 Task: Find connections with filter location Kambove with filter topic #Economywith filter profile language Spanish with filter current company Get Hired with GeeksforGeeks  with filter school SILVER OAK COLLEGE OF ENGG., & TECH., AHMEDABAD 077 with filter industry Museums, Historical Sites, and Zoos with filter service category Visual Design with filter keywords title Truck Driver
Action: Mouse moved to (465, 90)
Screenshot: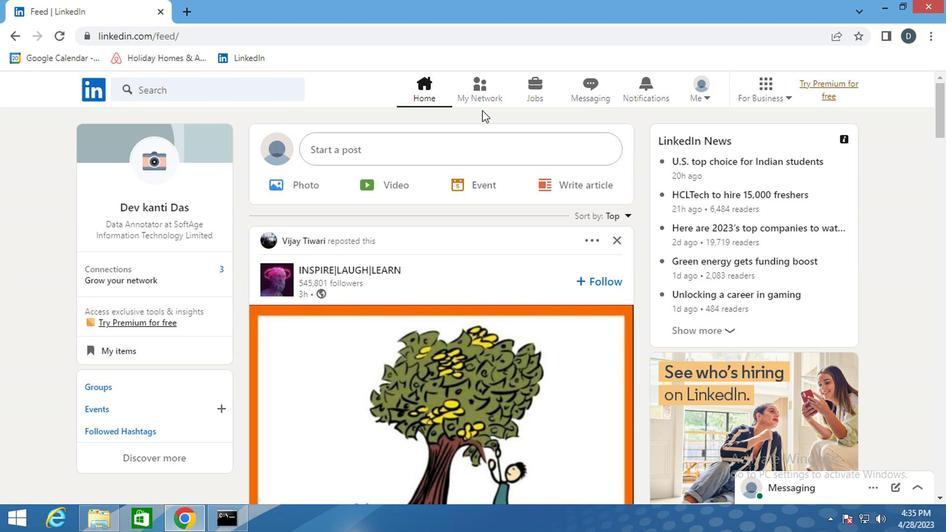 
Action: Mouse pressed left at (465, 90)
Screenshot: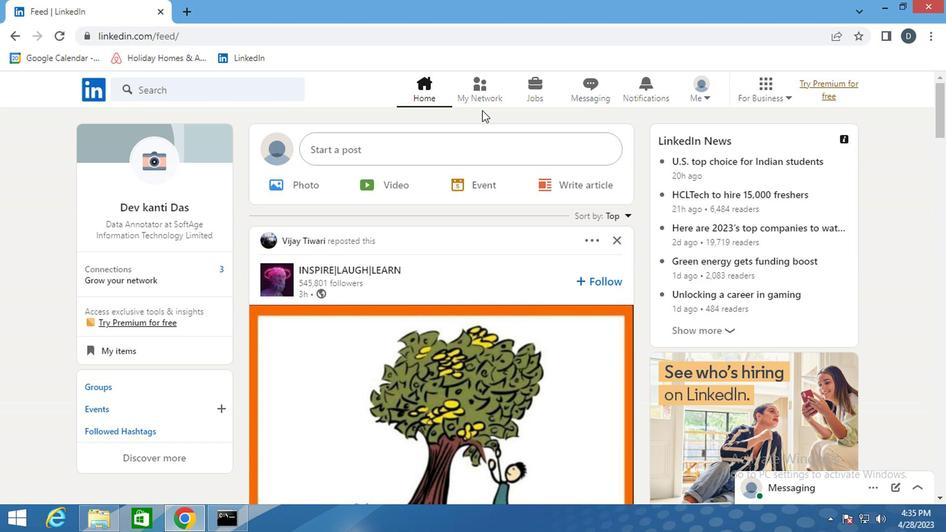 
Action: Mouse moved to (261, 155)
Screenshot: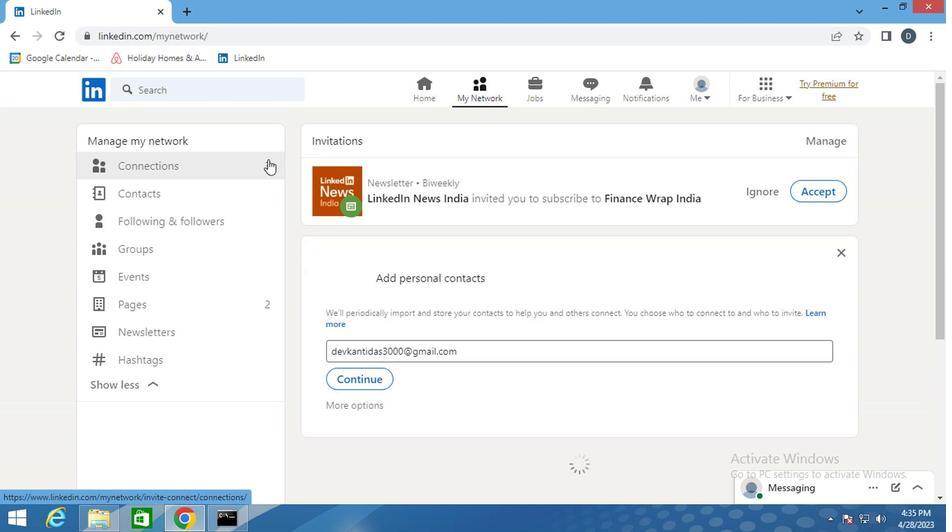 
Action: Mouse pressed left at (261, 155)
Screenshot: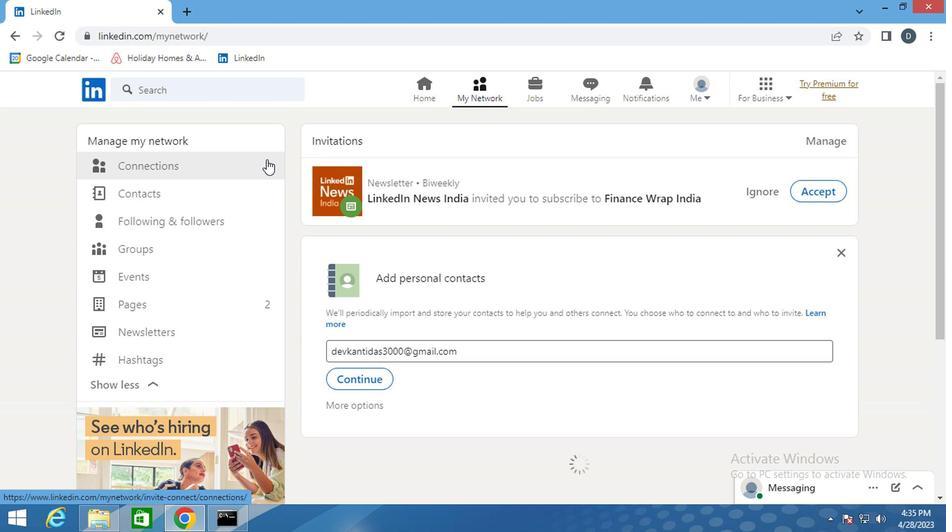 
Action: Mouse moved to (157, 161)
Screenshot: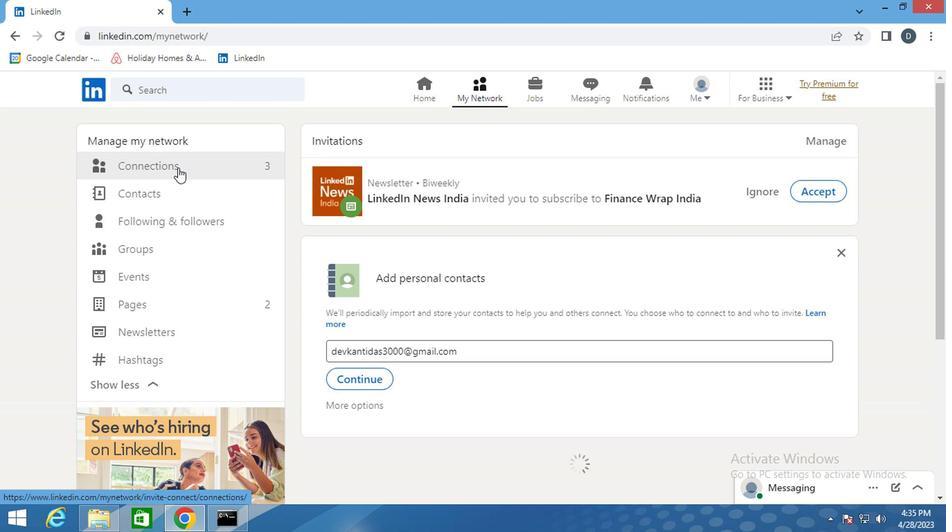 
Action: Mouse pressed left at (157, 161)
Screenshot: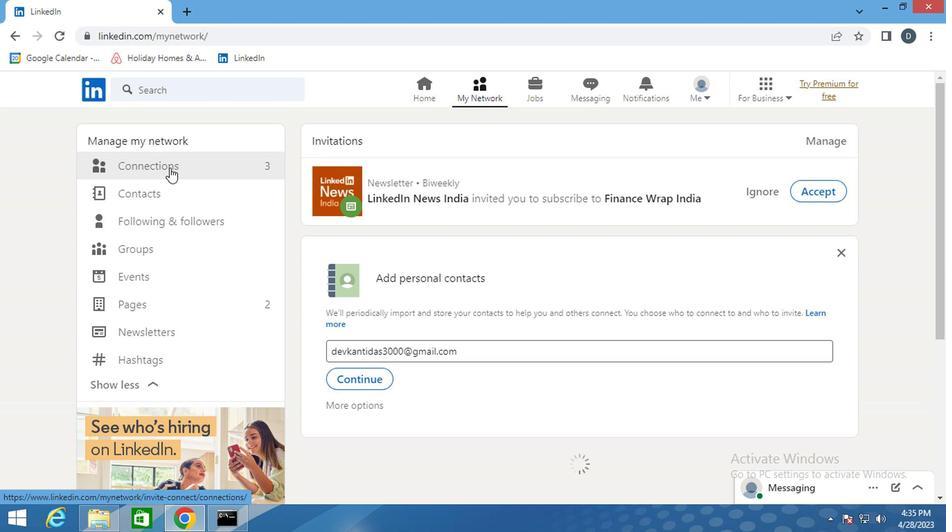 
Action: Mouse moved to (256, 156)
Screenshot: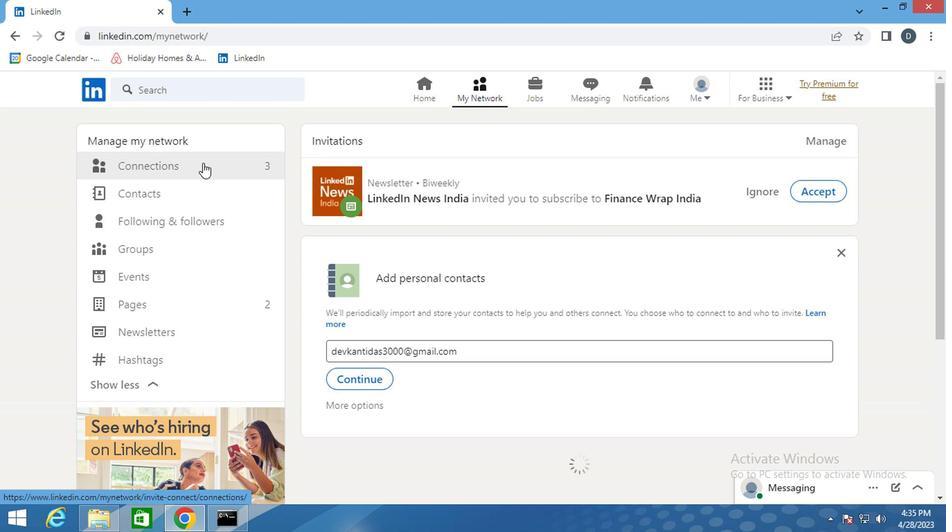
Action: Mouse pressed left at (256, 156)
Screenshot: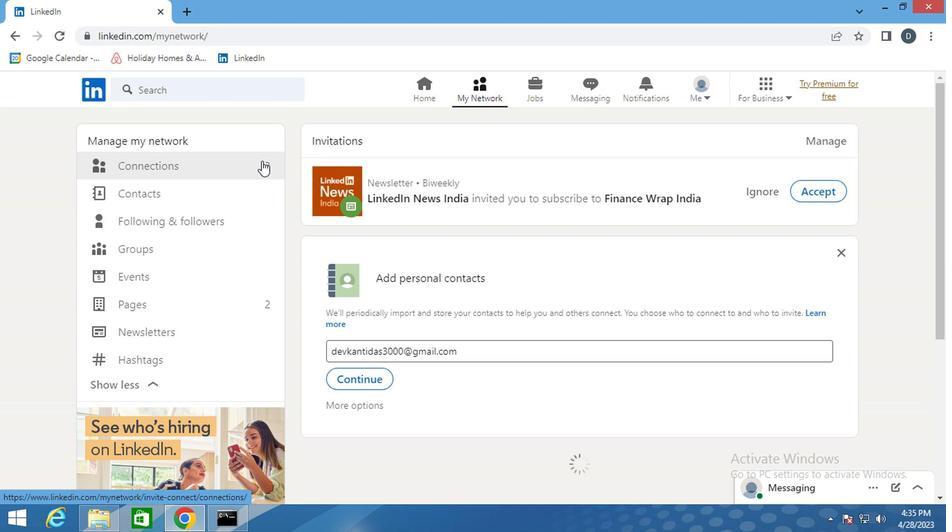 
Action: Mouse moved to (565, 159)
Screenshot: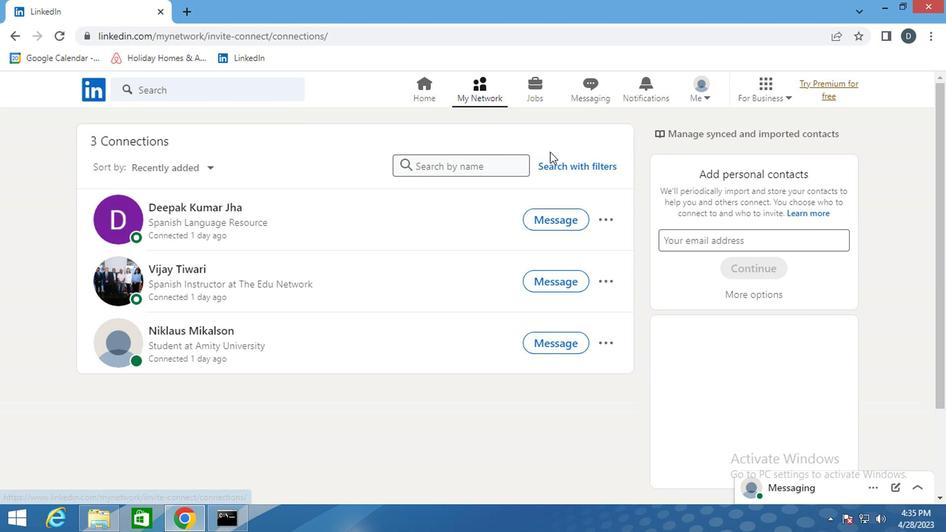 
Action: Mouse pressed left at (565, 159)
Screenshot: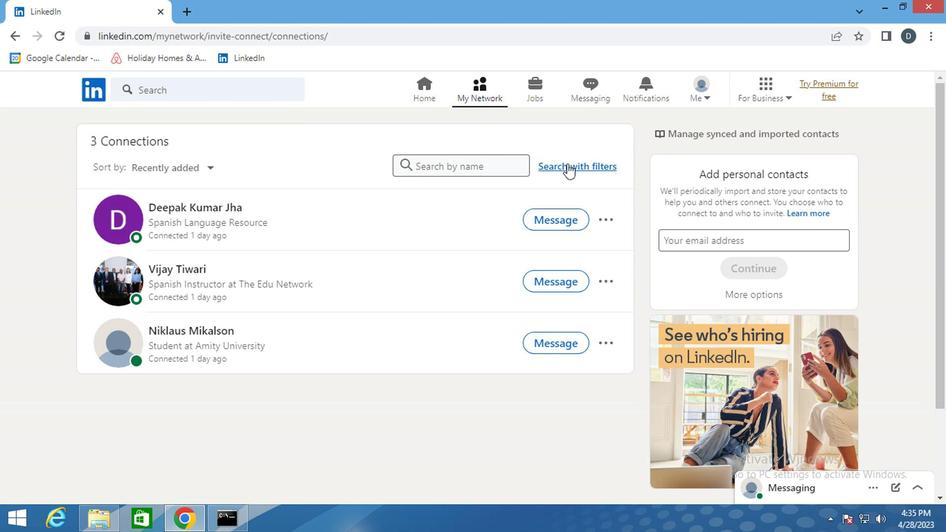 
Action: Mouse moved to (509, 128)
Screenshot: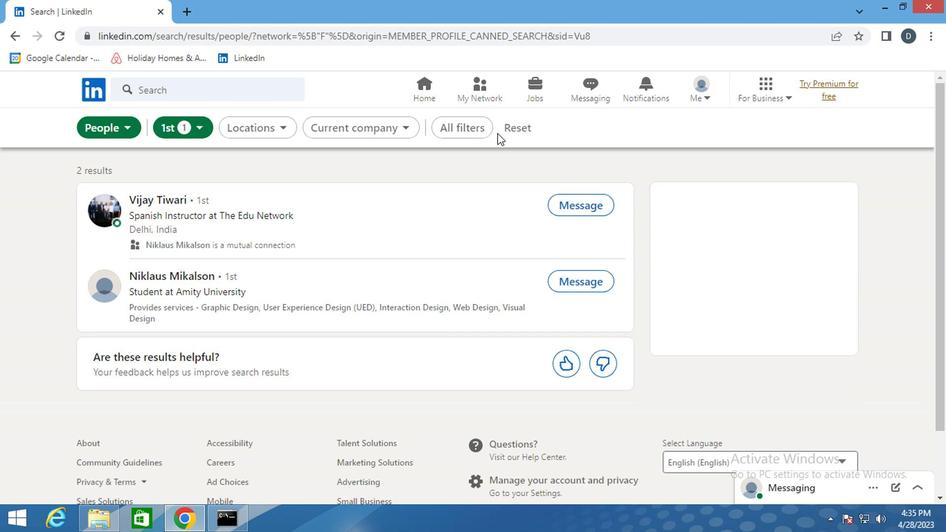 
Action: Mouse pressed left at (509, 128)
Screenshot: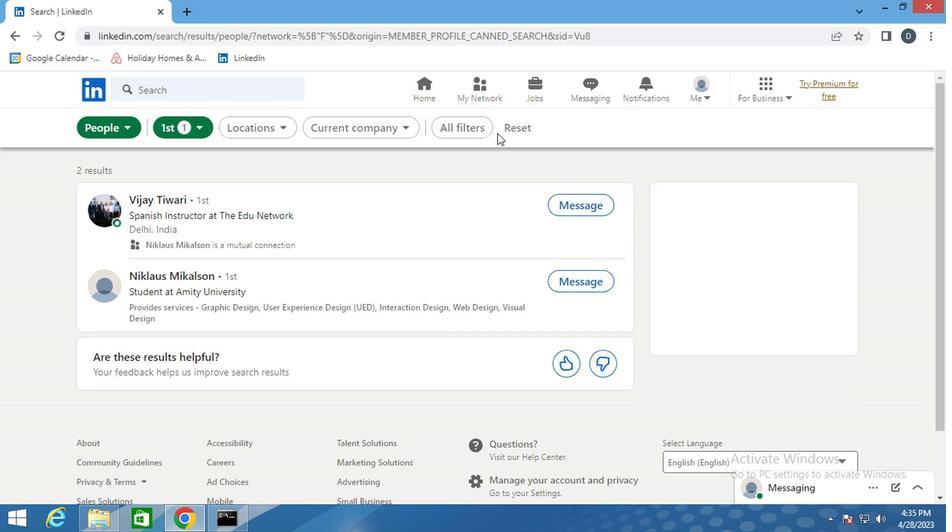 
Action: Mouse moved to (491, 122)
Screenshot: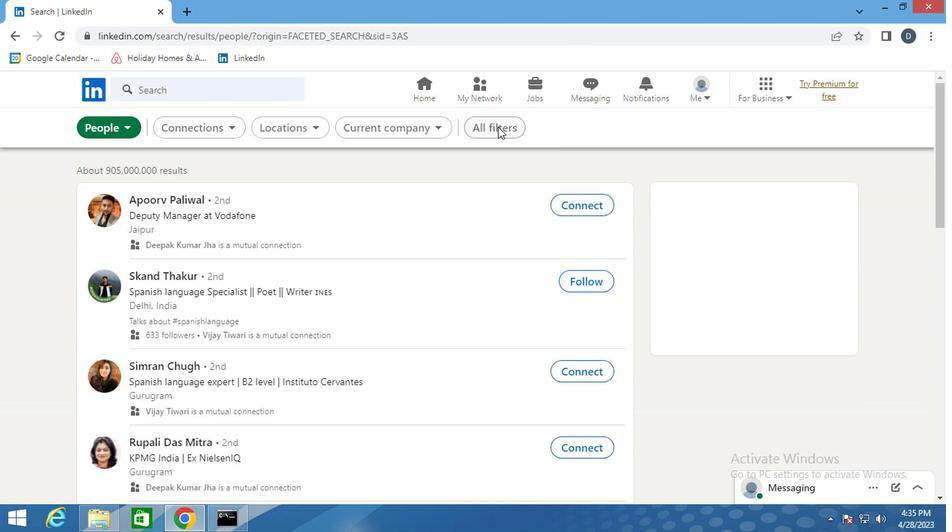 
Action: Mouse pressed left at (491, 122)
Screenshot: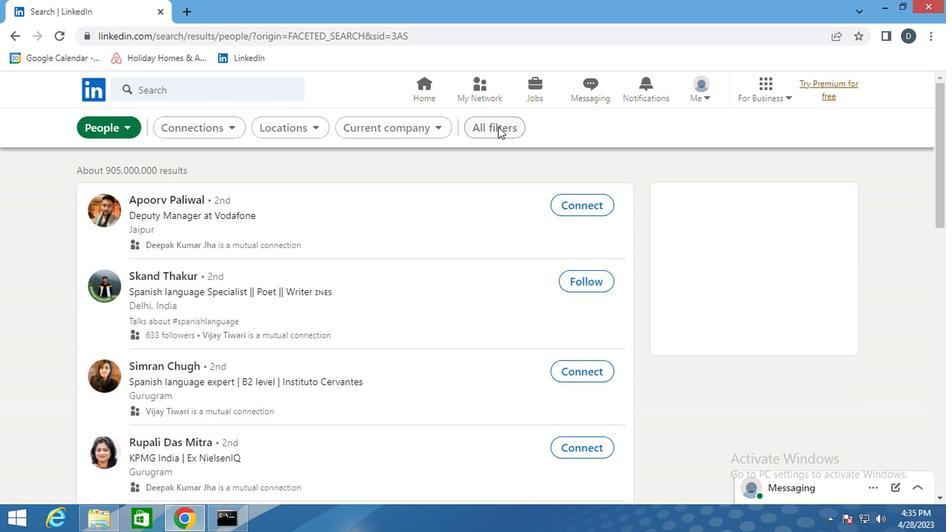 
Action: Mouse moved to (733, 322)
Screenshot: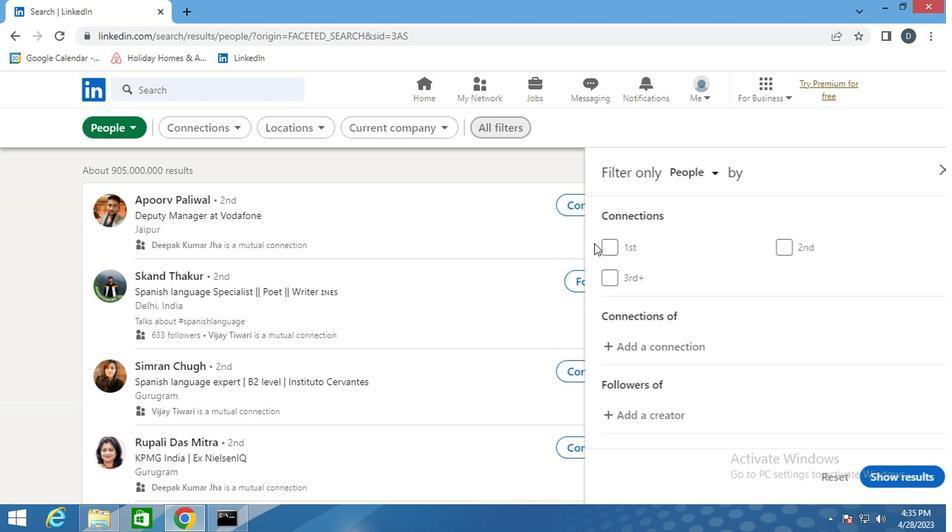 
Action: Mouse scrolled (733, 321) with delta (0, 0)
Screenshot: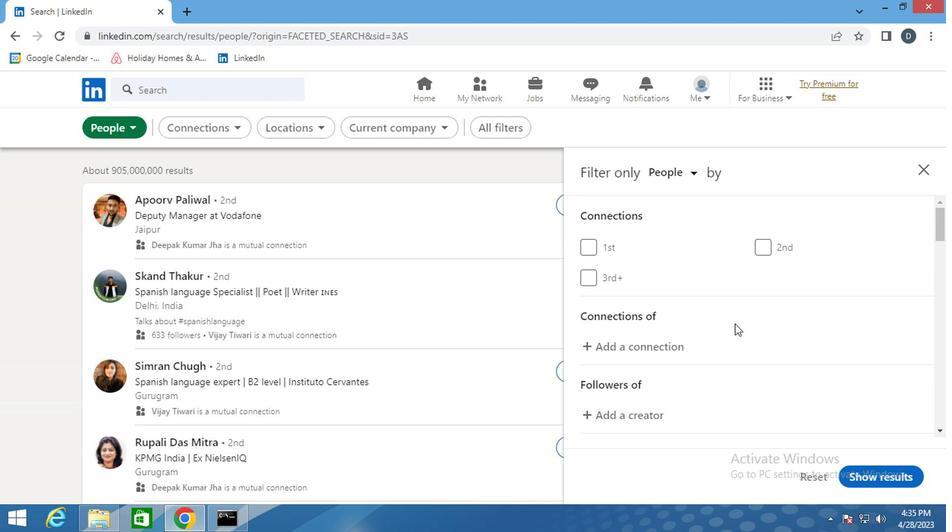 
Action: Mouse scrolled (733, 321) with delta (0, 0)
Screenshot: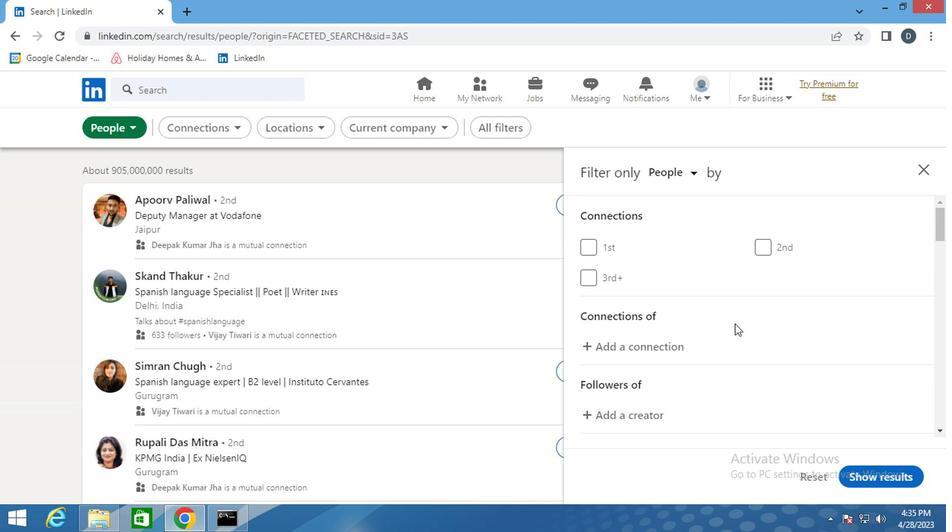 
Action: Mouse moved to (801, 410)
Screenshot: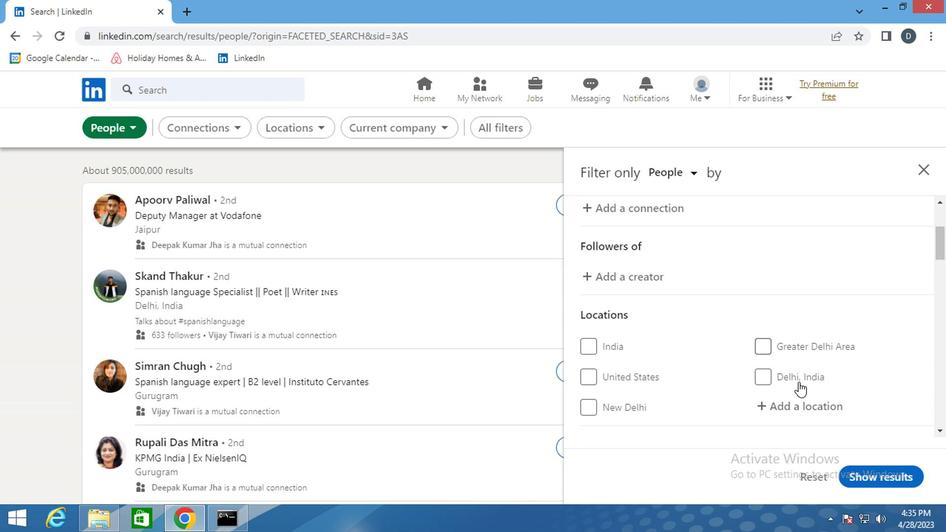 
Action: Mouse pressed left at (801, 410)
Screenshot: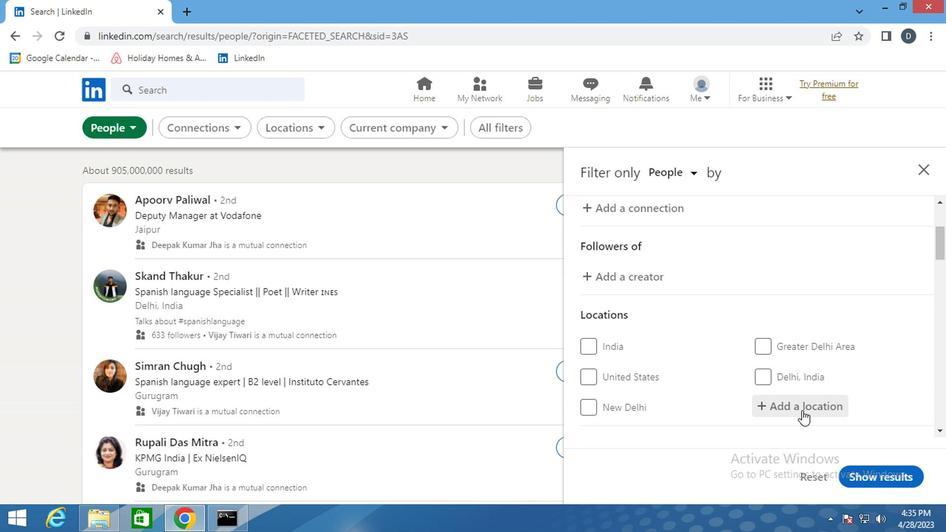 
Action: Mouse moved to (803, 359)
Screenshot: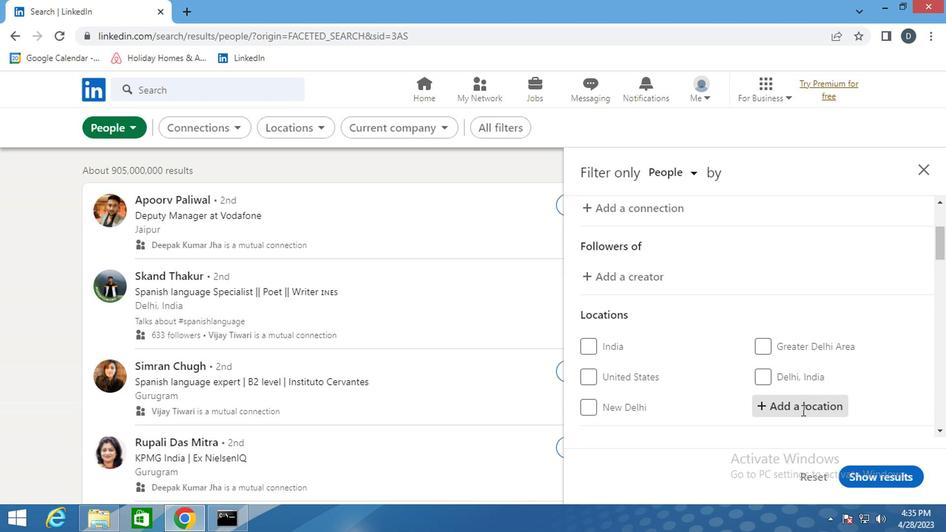 
Action: Mouse scrolled (803, 359) with delta (0, 0)
Screenshot: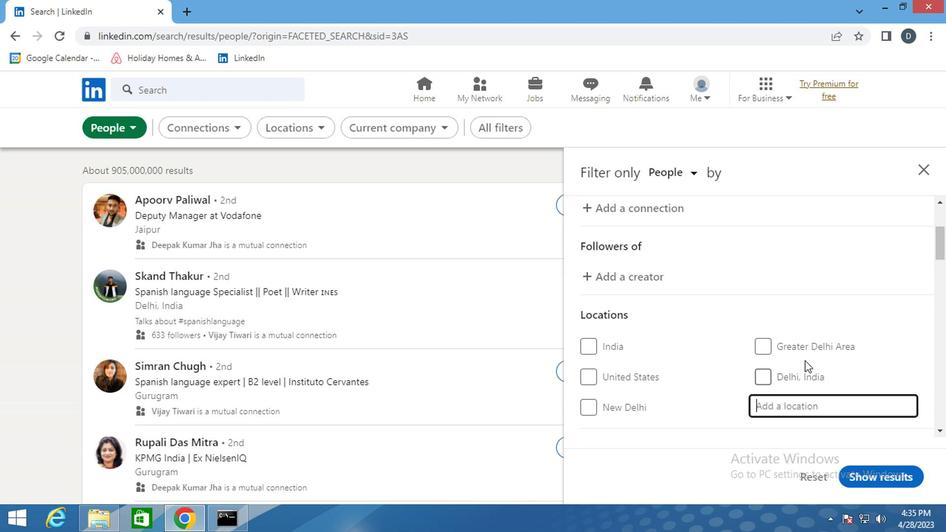 
Action: Mouse moved to (806, 352)
Screenshot: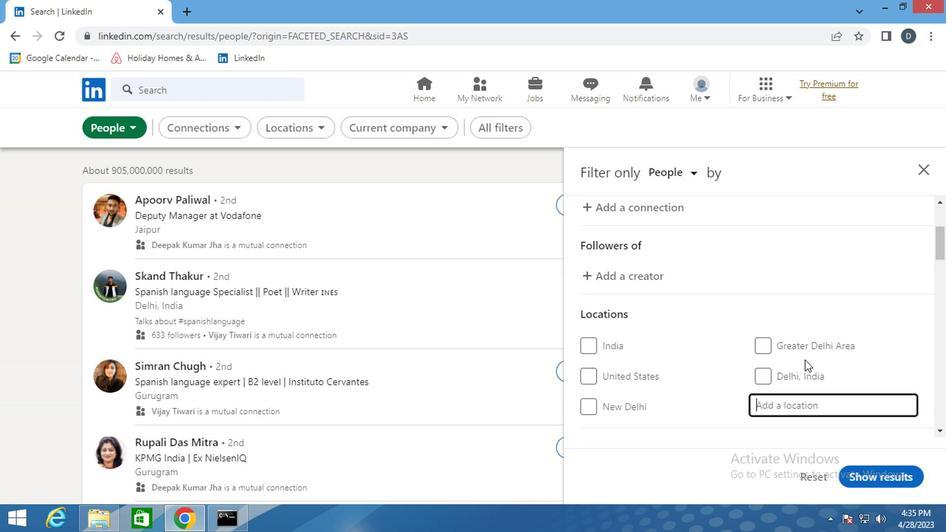 
Action: Key pressed <Key.shift_r>Kambove<Key.enter>
Screenshot: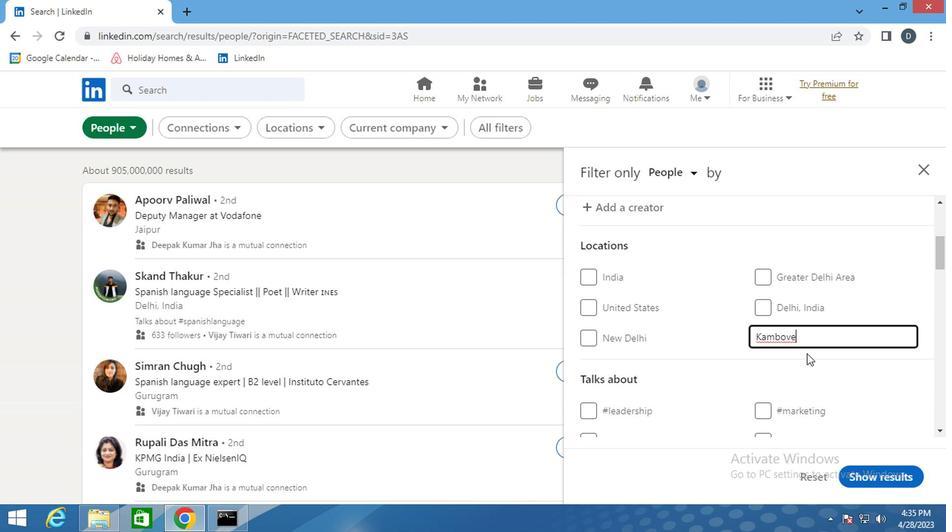 
Action: Mouse moved to (806, 351)
Screenshot: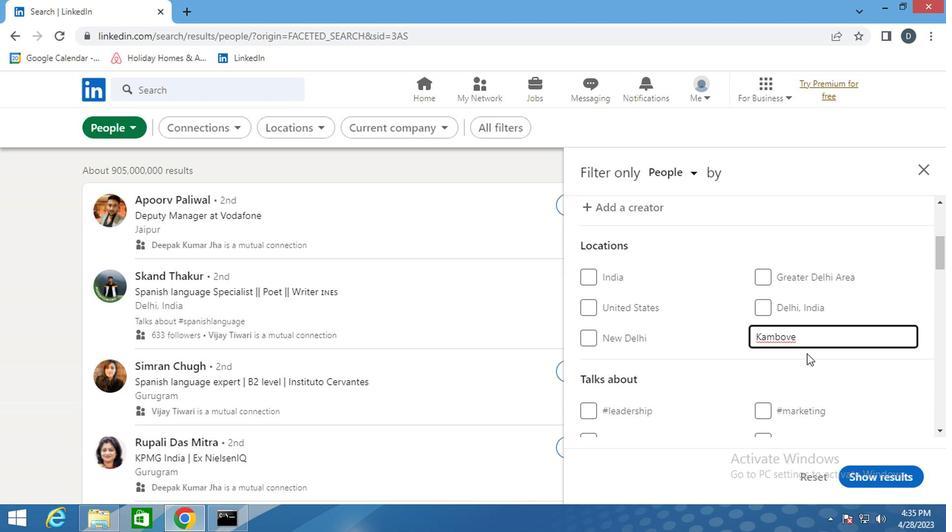 
Action: Mouse scrolled (806, 351) with delta (0, 0)
Screenshot: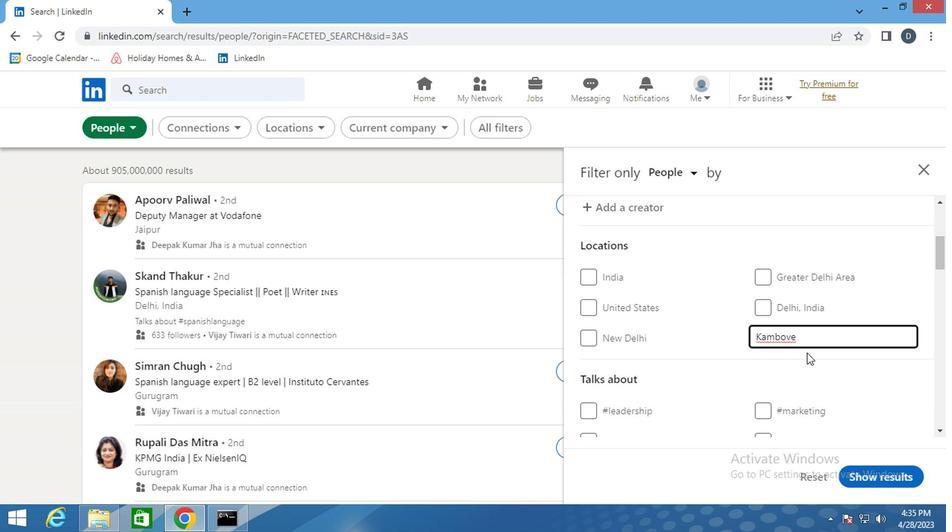 
Action: Mouse scrolled (806, 351) with delta (0, 0)
Screenshot: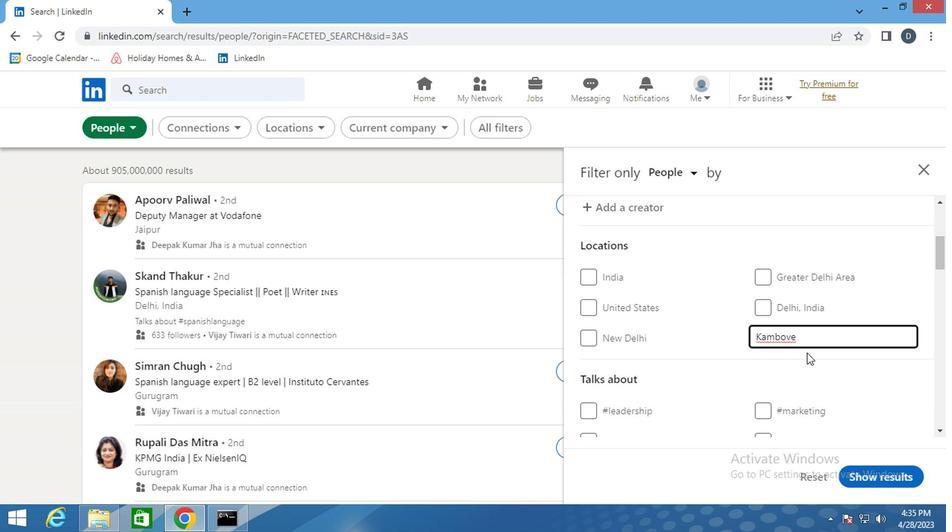 
Action: Mouse moved to (801, 340)
Screenshot: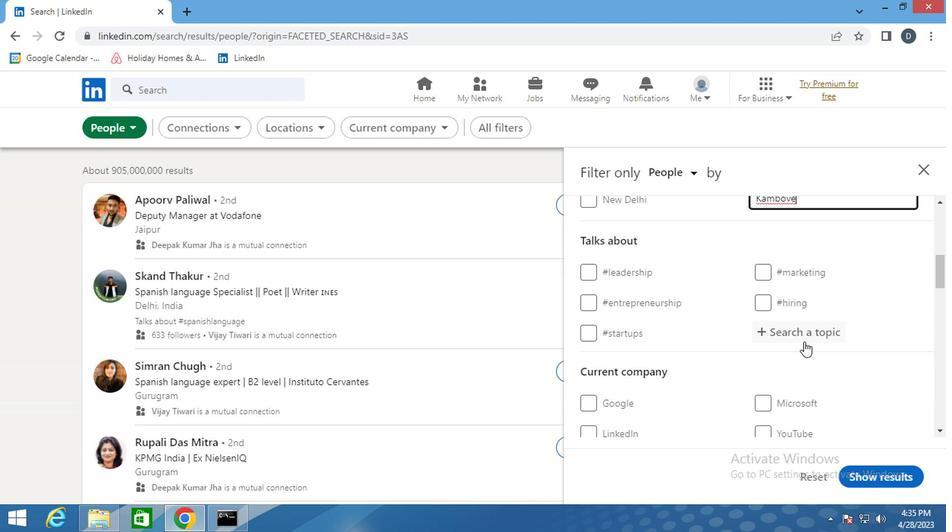 
Action: Mouse pressed left at (801, 340)
Screenshot: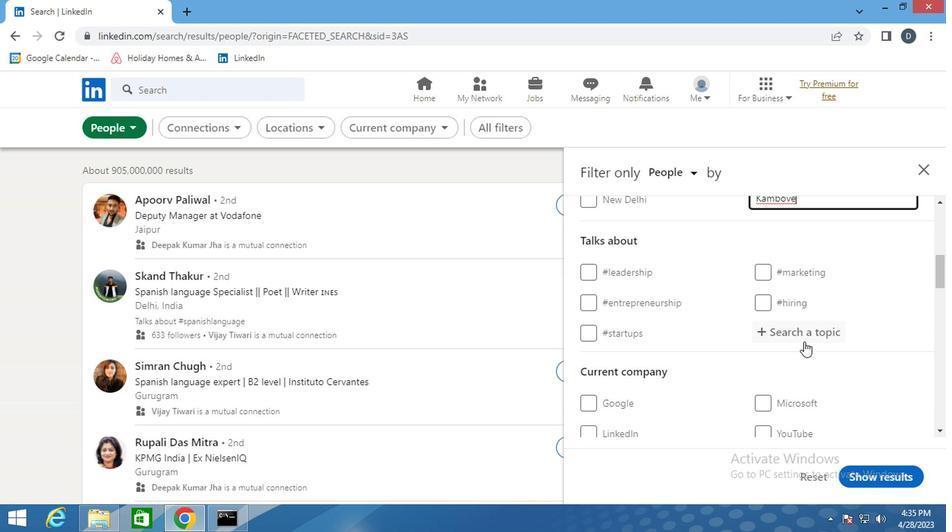 
Action: Mouse moved to (801, 343)
Screenshot: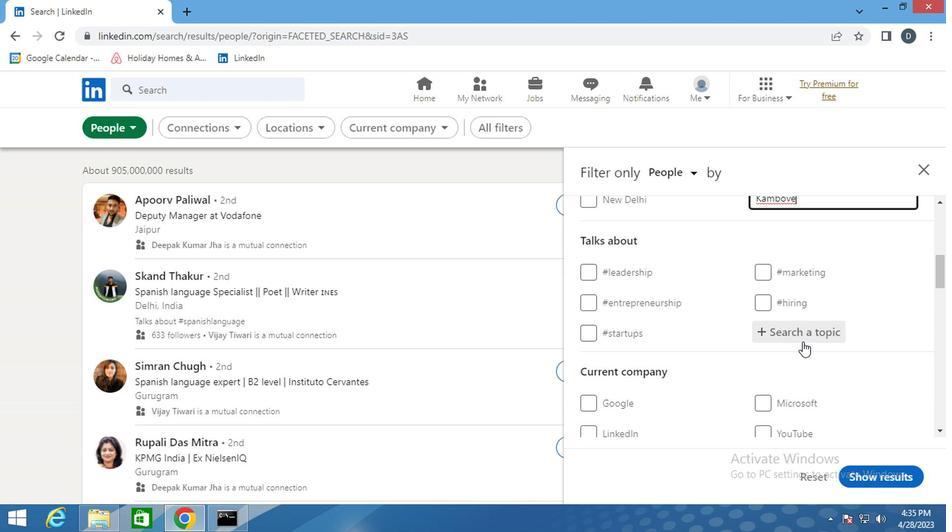 
Action: Key pressed <Key.shift>#<Key.shift>ECONOMY<Key.enter>
Screenshot: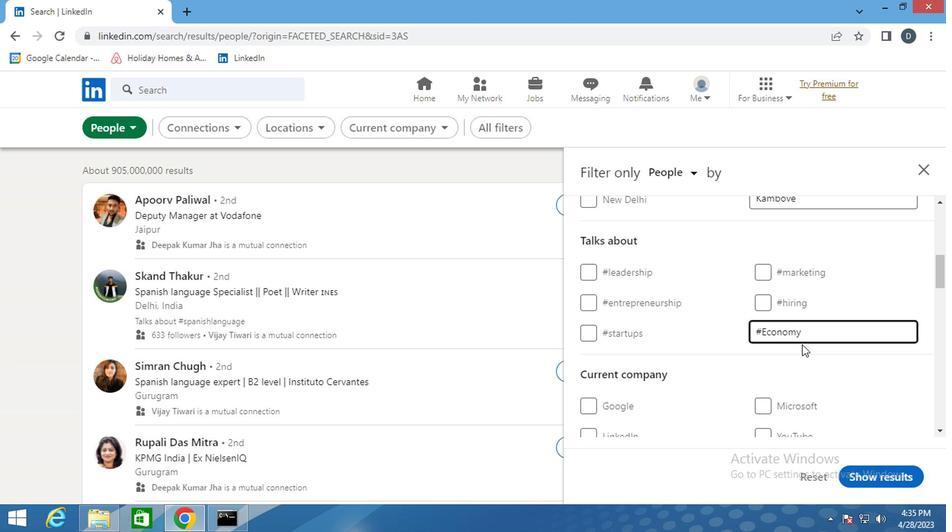 
Action: Mouse moved to (813, 333)
Screenshot: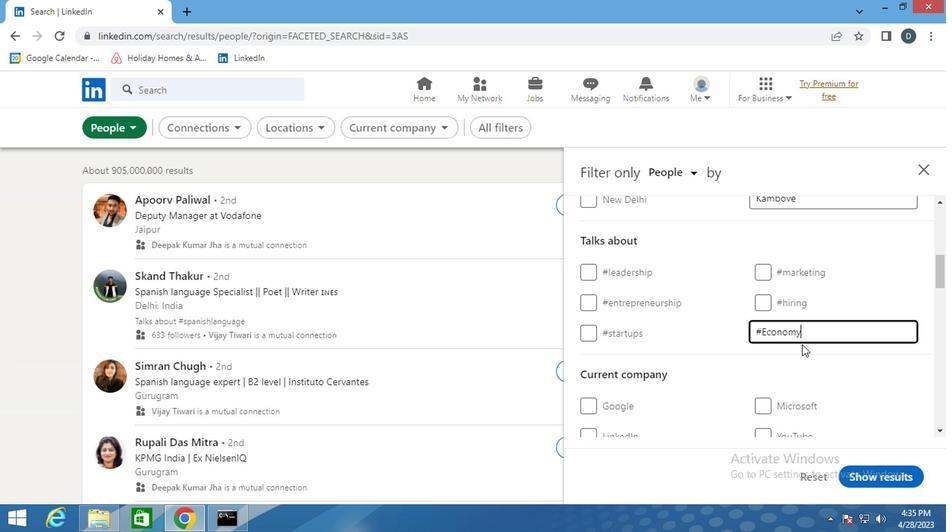 
Action: Mouse scrolled (813, 332) with delta (0, 0)
Screenshot: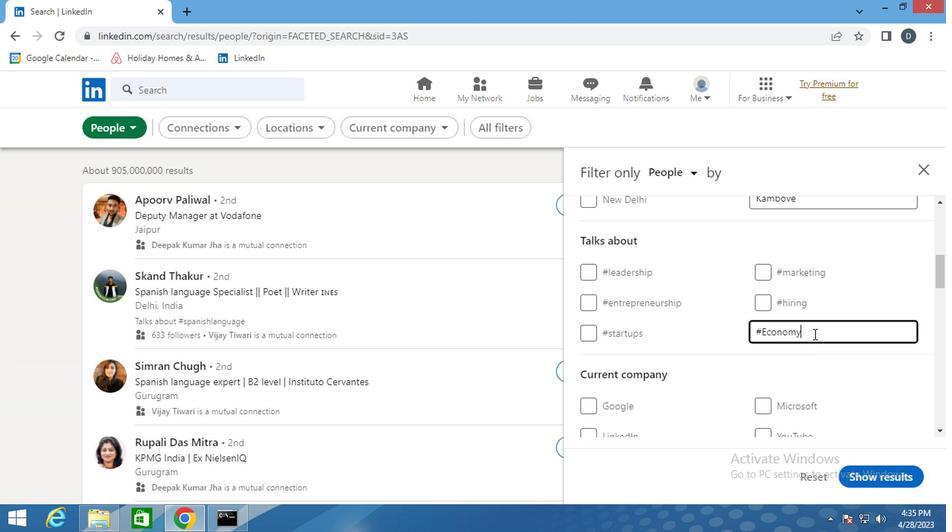 
Action: Mouse scrolled (813, 332) with delta (0, 0)
Screenshot: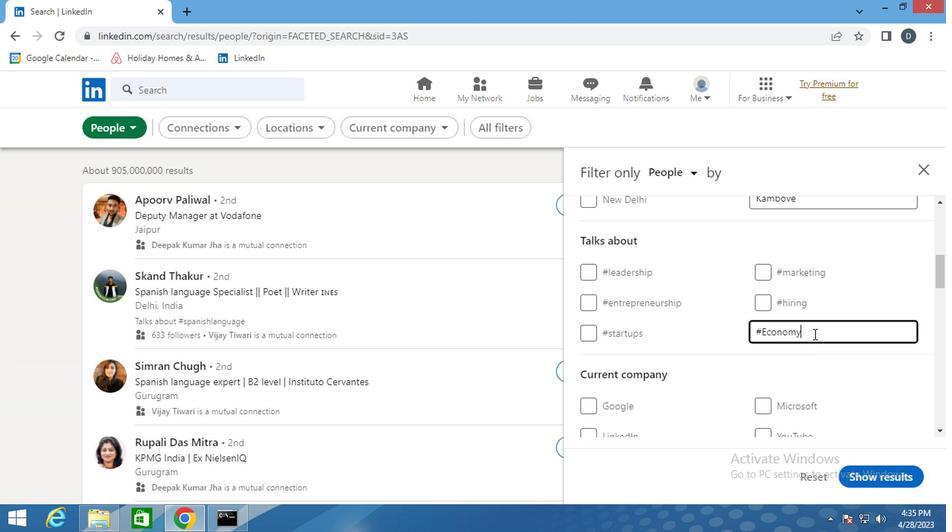 
Action: Mouse scrolled (813, 332) with delta (0, 0)
Screenshot: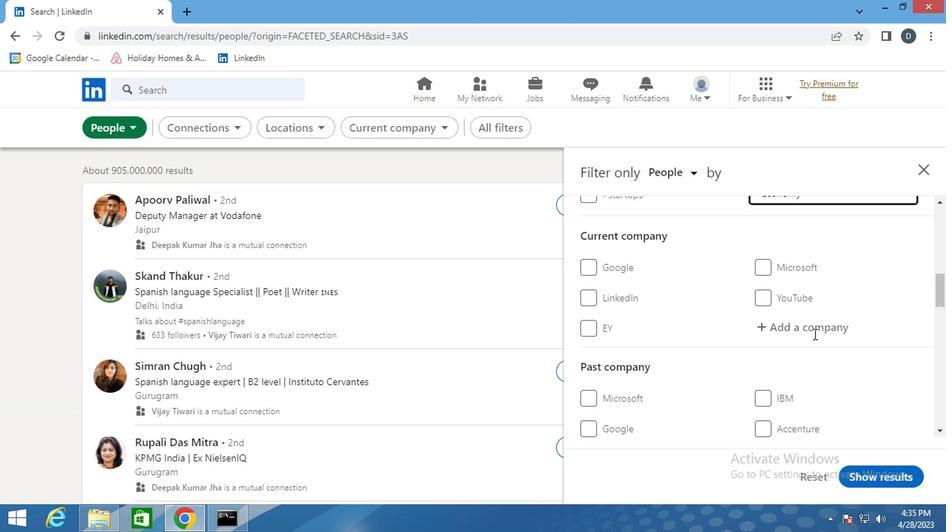 
Action: Mouse scrolled (813, 332) with delta (0, 0)
Screenshot: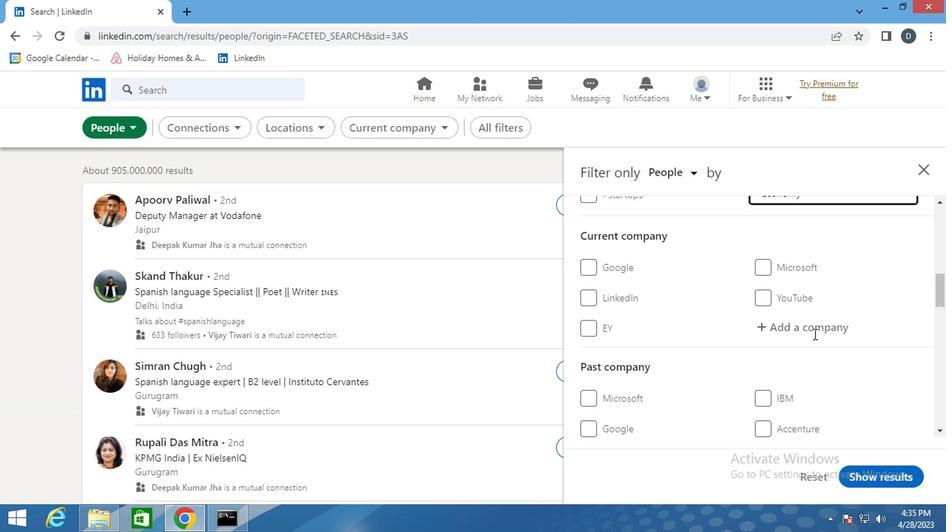 
Action: Mouse scrolled (813, 332) with delta (0, 0)
Screenshot: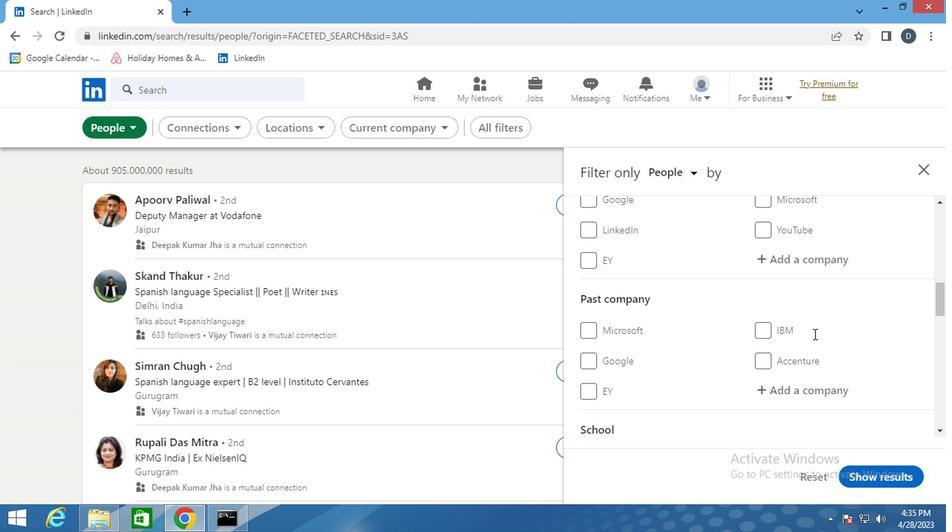 
Action: Mouse scrolled (813, 332) with delta (0, 0)
Screenshot: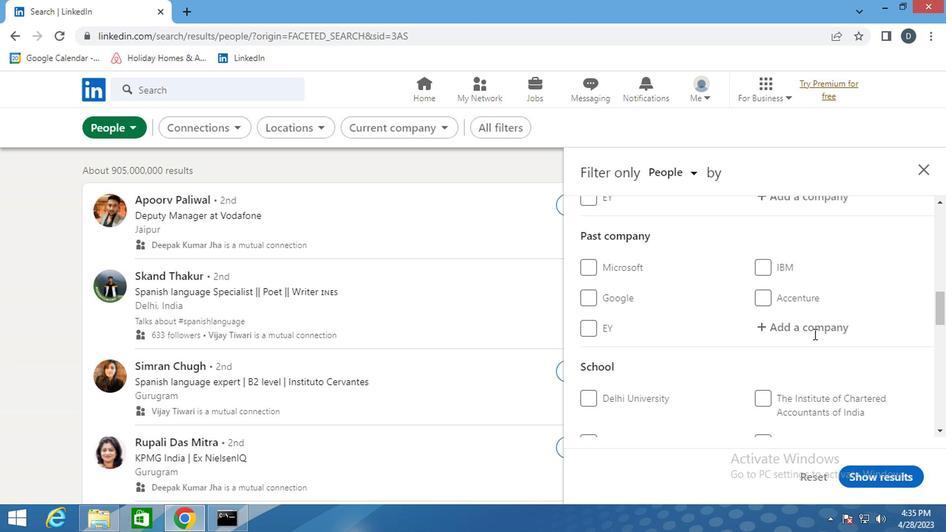 
Action: Mouse scrolled (813, 332) with delta (0, 0)
Screenshot: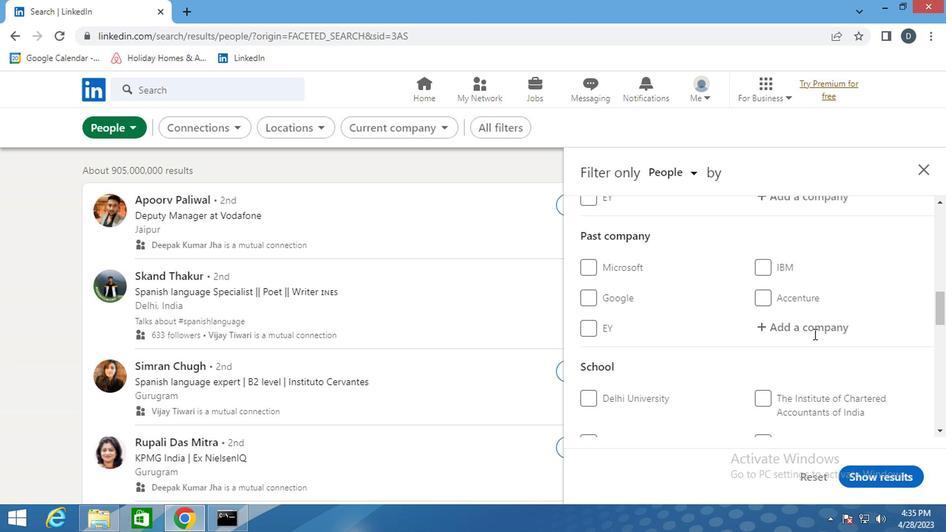
Action: Mouse scrolled (813, 332) with delta (0, 0)
Screenshot: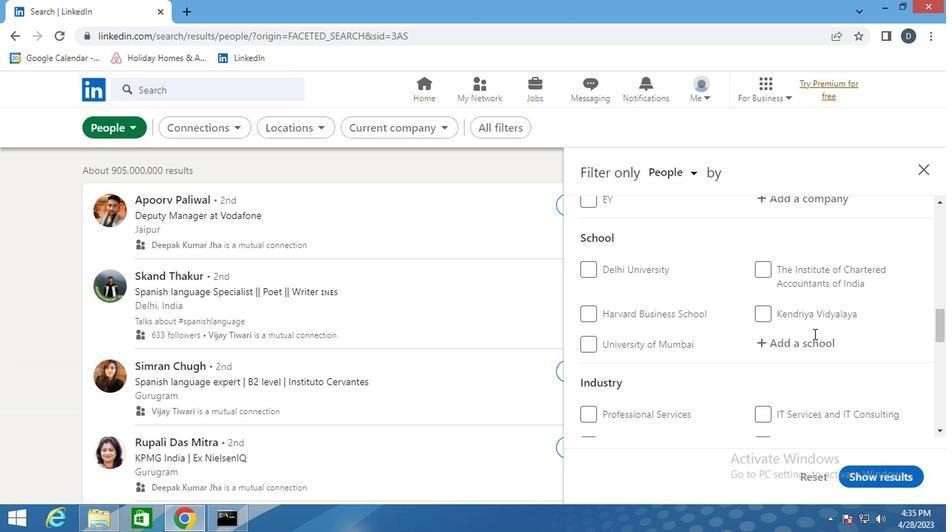 
Action: Mouse scrolled (813, 332) with delta (0, 0)
Screenshot: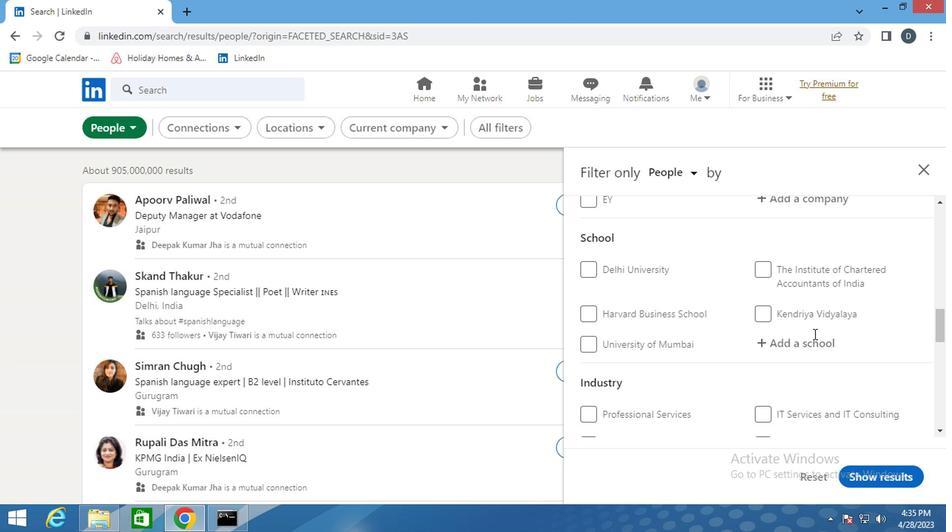 
Action: Mouse scrolled (813, 332) with delta (0, 0)
Screenshot: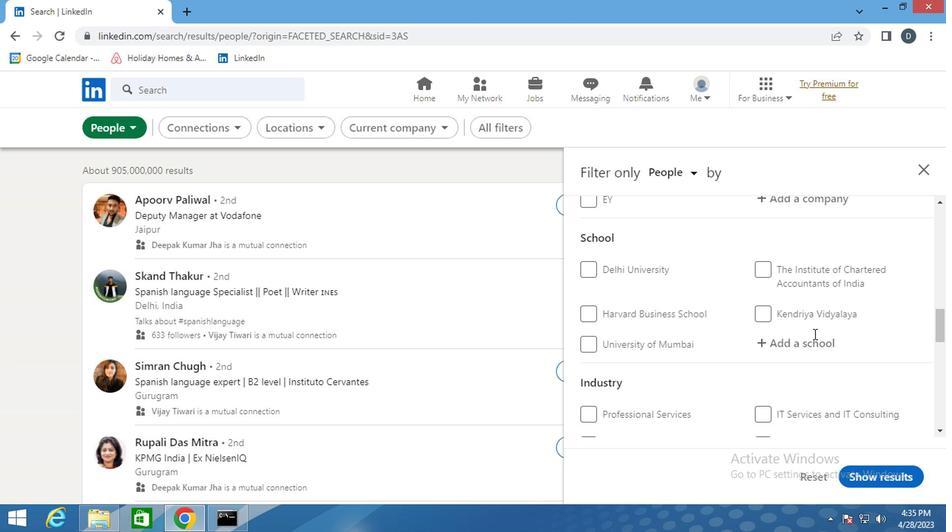 
Action: Mouse moved to (611, 312)
Screenshot: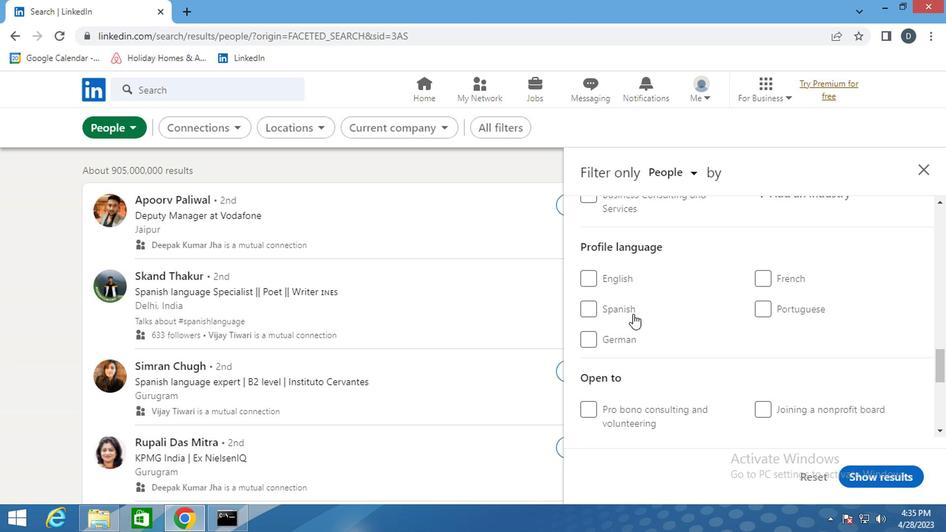 
Action: Mouse pressed left at (611, 312)
Screenshot: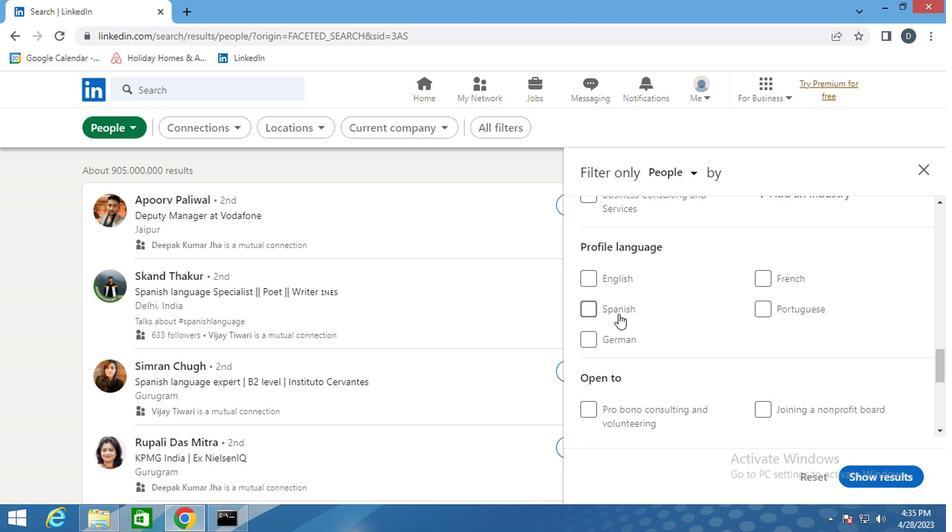 
Action: Mouse moved to (820, 337)
Screenshot: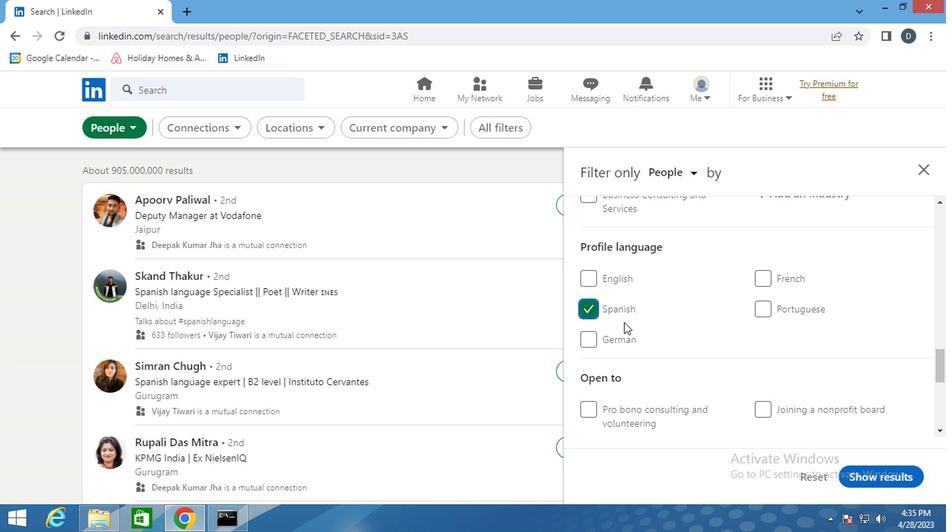 
Action: Mouse scrolled (820, 338) with delta (0, 0)
Screenshot: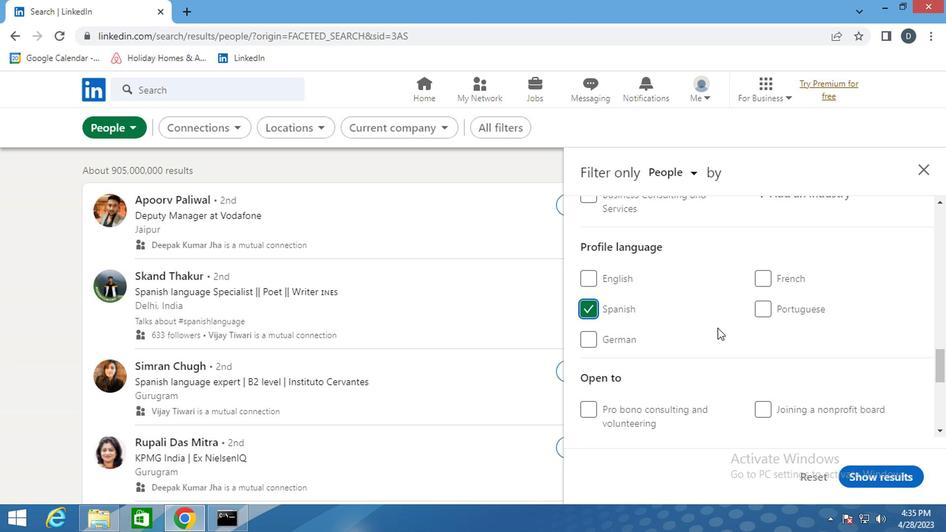 
Action: Mouse scrolled (820, 338) with delta (0, 0)
Screenshot: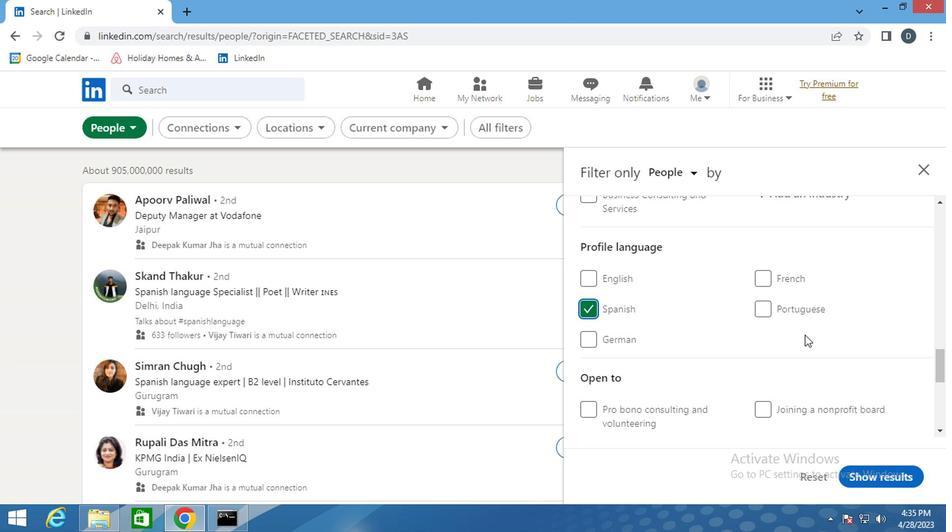 
Action: Mouse scrolled (820, 338) with delta (0, 0)
Screenshot: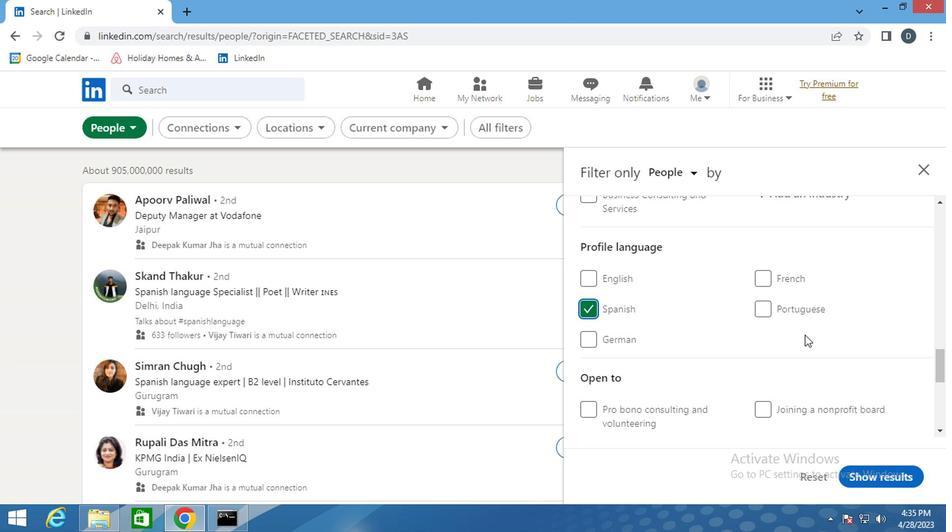 
Action: Mouse scrolled (820, 338) with delta (0, 0)
Screenshot: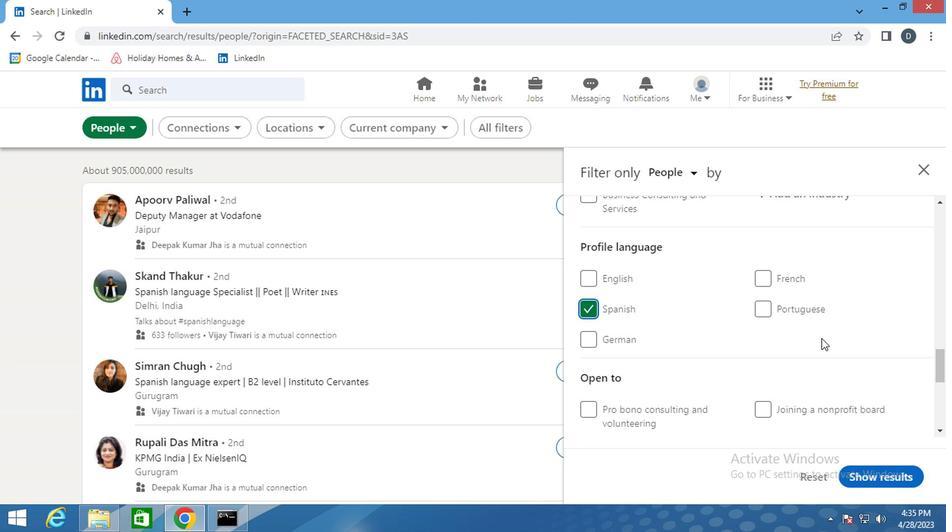 
Action: Mouse scrolled (820, 338) with delta (0, 0)
Screenshot: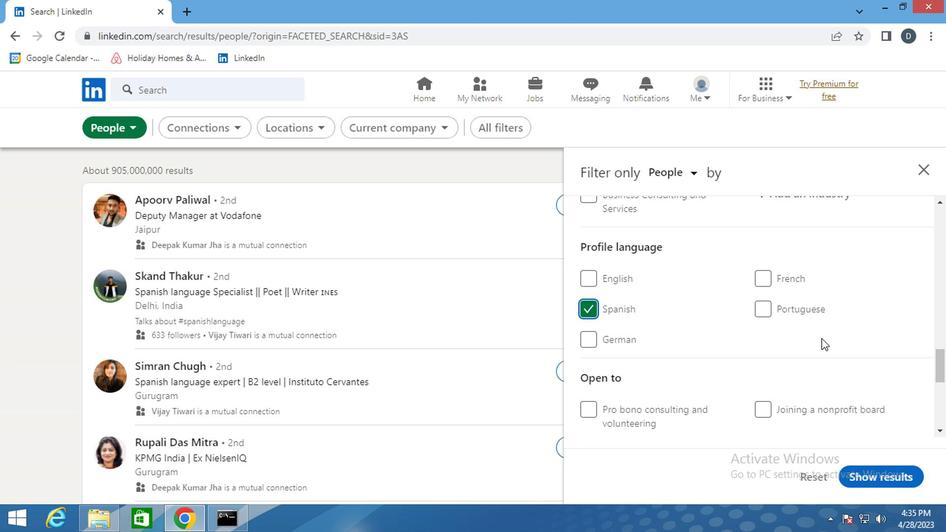 
Action: Mouse scrolled (820, 338) with delta (0, 0)
Screenshot: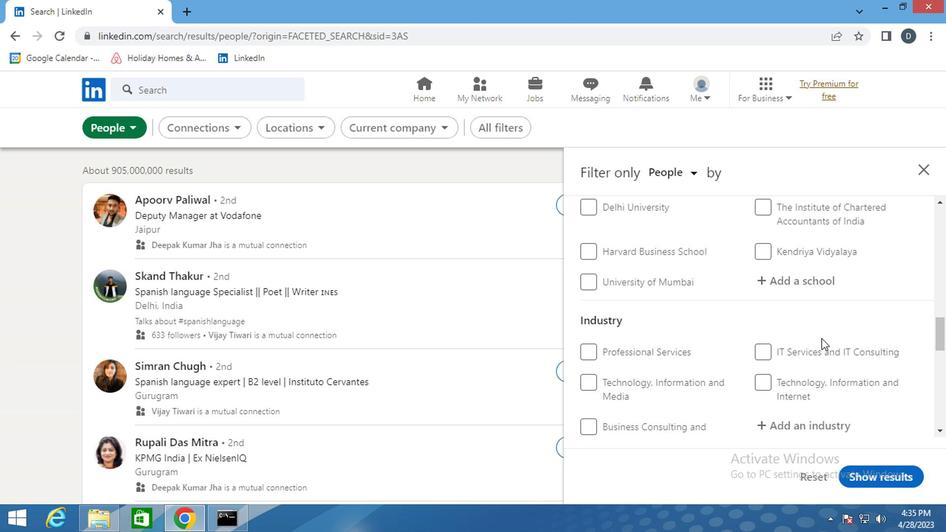 
Action: Mouse scrolled (820, 338) with delta (0, 0)
Screenshot: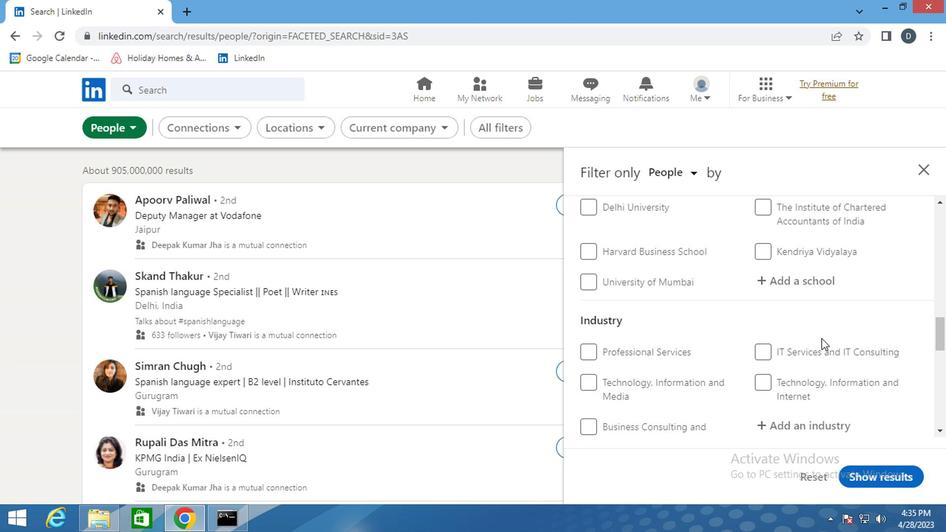 
Action: Mouse scrolled (820, 338) with delta (0, 0)
Screenshot: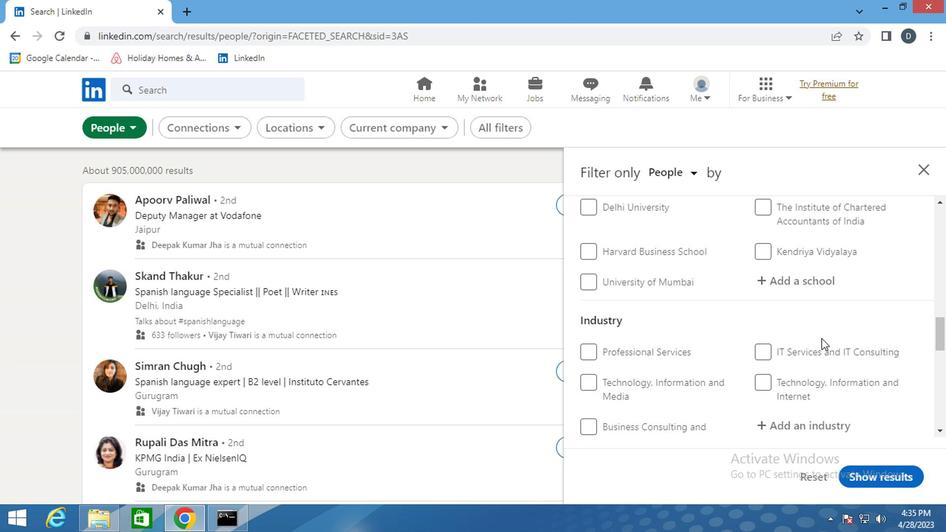 
Action: Mouse moved to (820, 333)
Screenshot: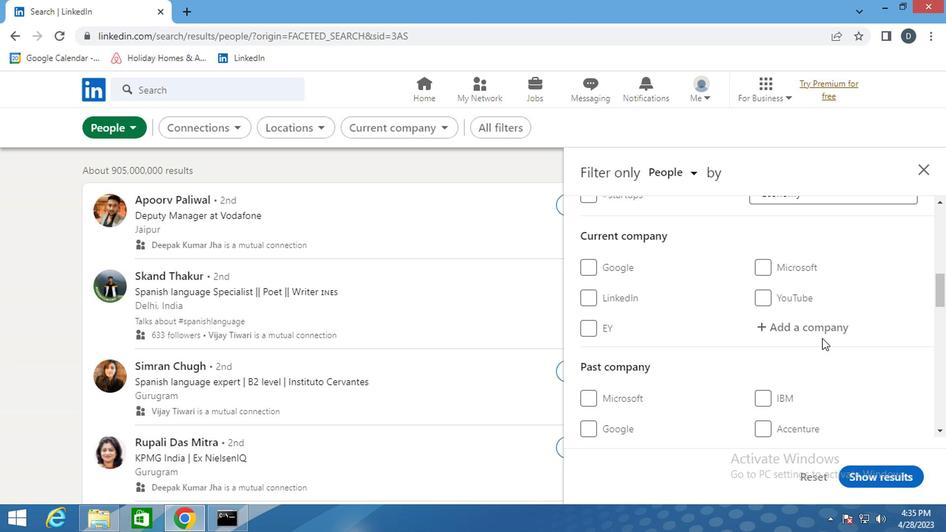 
Action: Mouse pressed left at (820, 333)
Screenshot: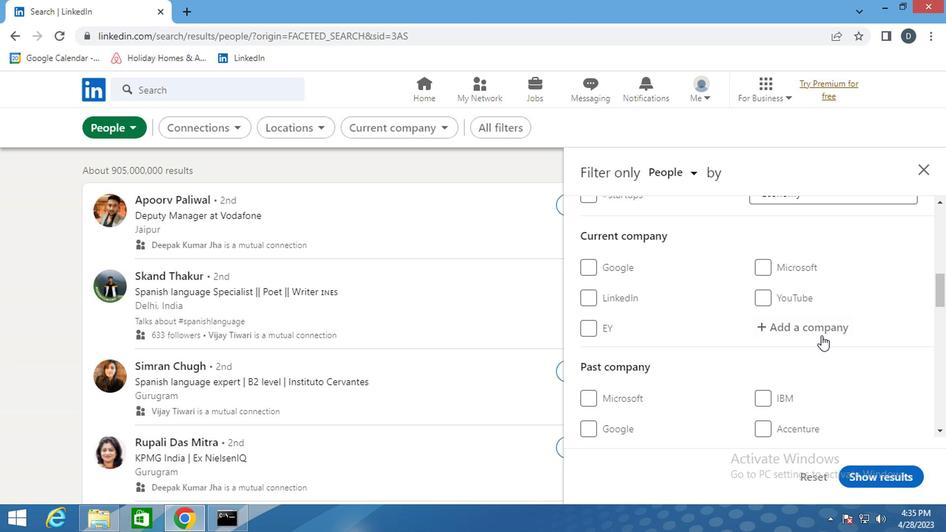 
Action: Mouse moved to (820, 333)
Screenshot: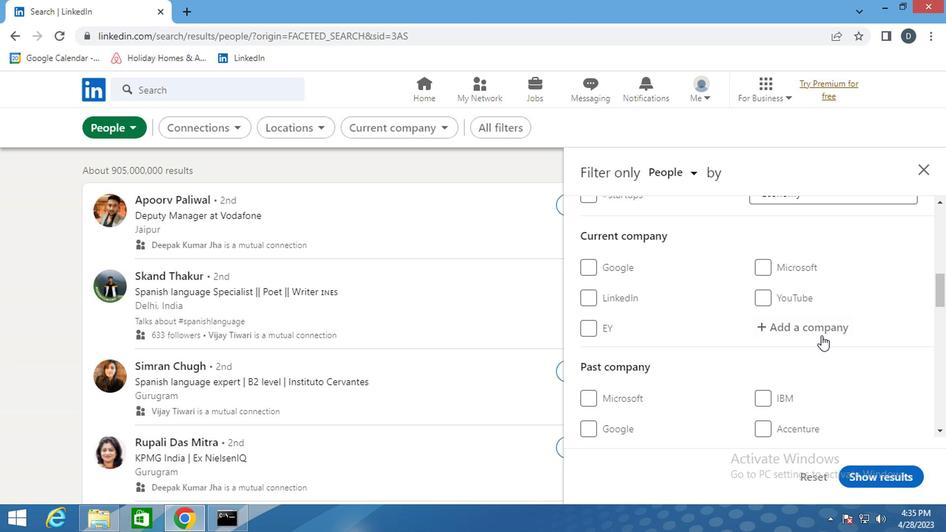 
Action: Key pressed <Key.shift>GET<Key.space><Key.shift>HIRED
Screenshot: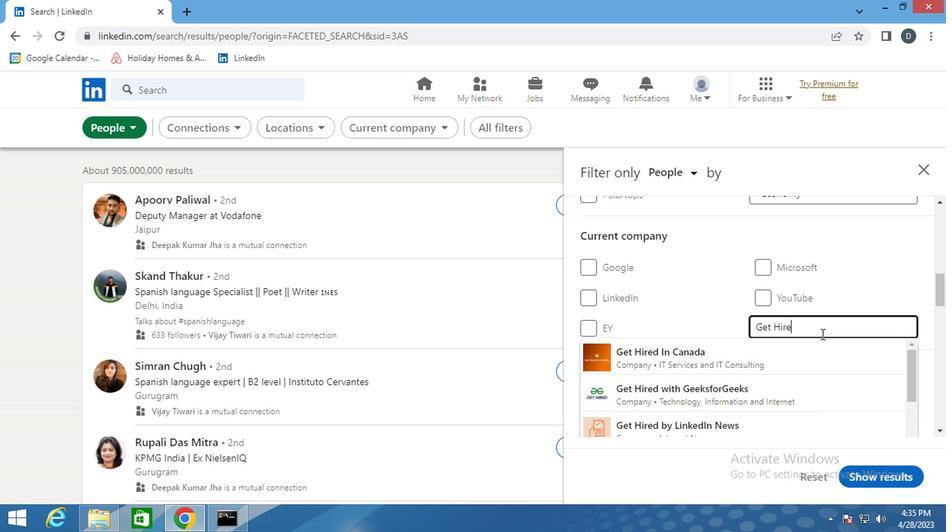 
Action: Mouse moved to (789, 384)
Screenshot: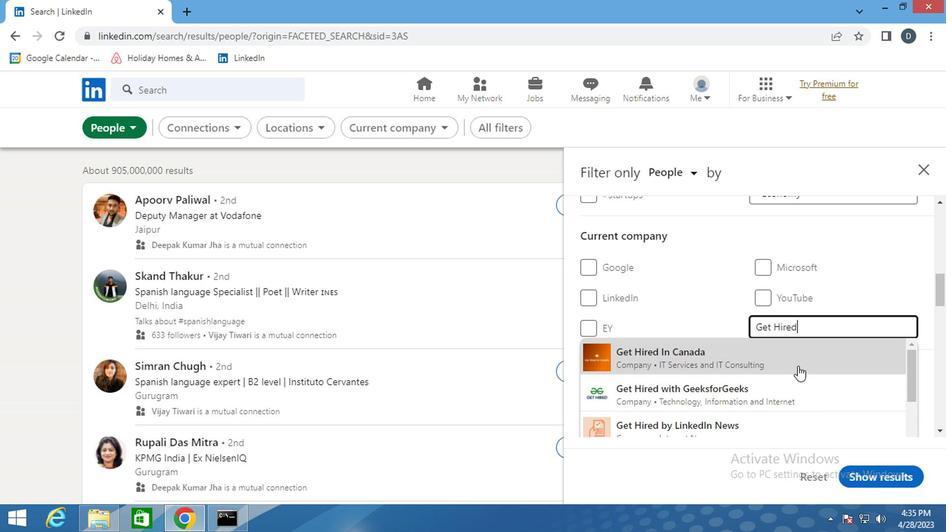 
Action: Mouse pressed left at (789, 384)
Screenshot: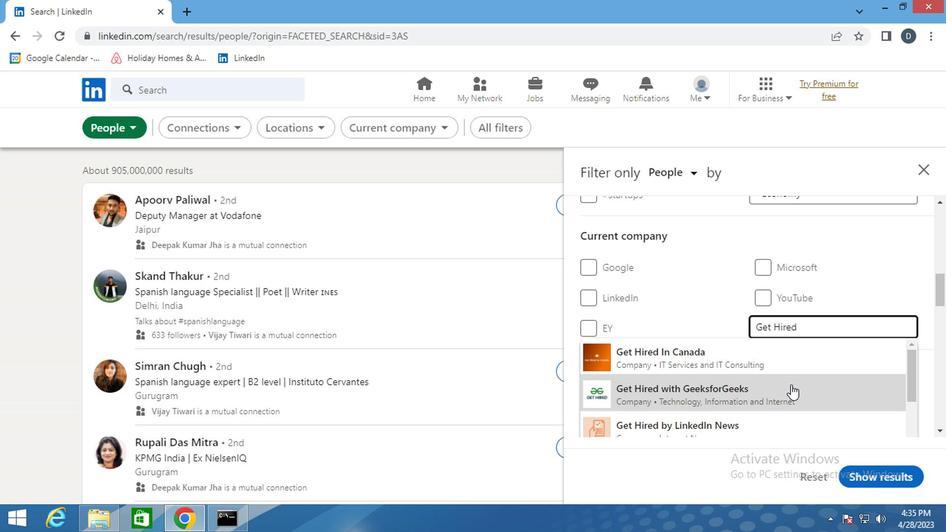 
Action: Mouse moved to (788, 368)
Screenshot: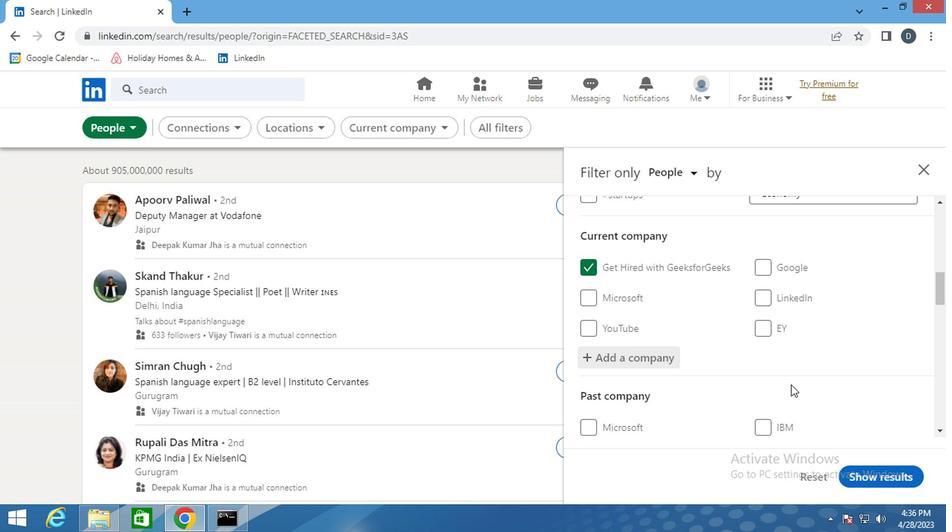
Action: Mouse scrolled (788, 367) with delta (0, 0)
Screenshot: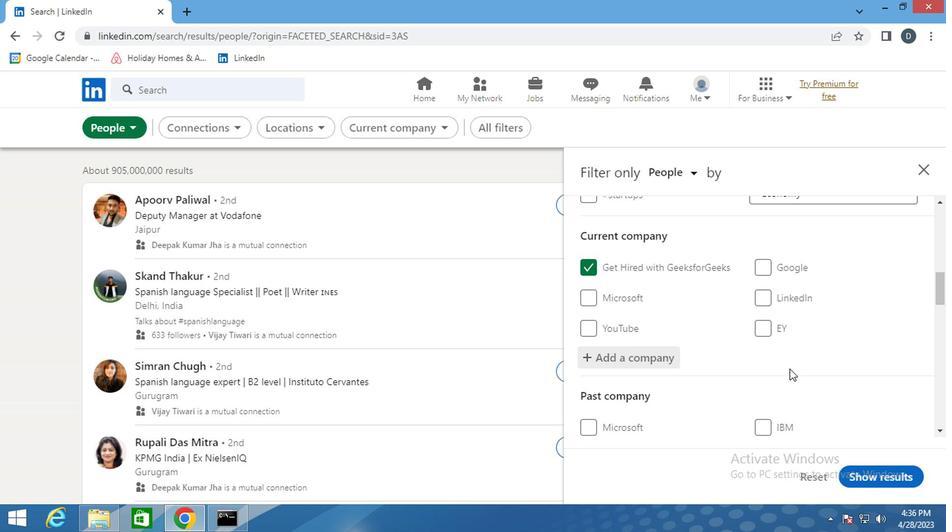 
Action: Mouse scrolled (788, 367) with delta (0, 0)
Screenshot: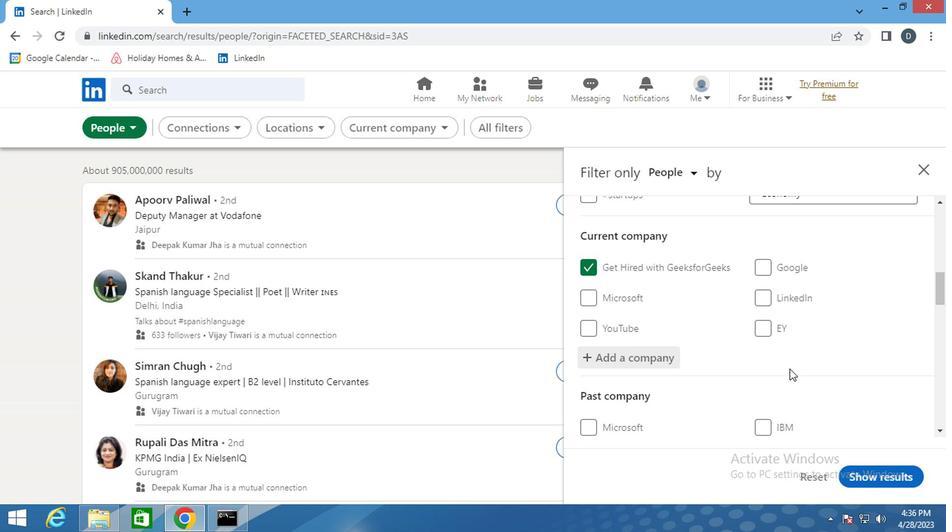 
Action: Mouse moved to (786, 360)
Screenshot: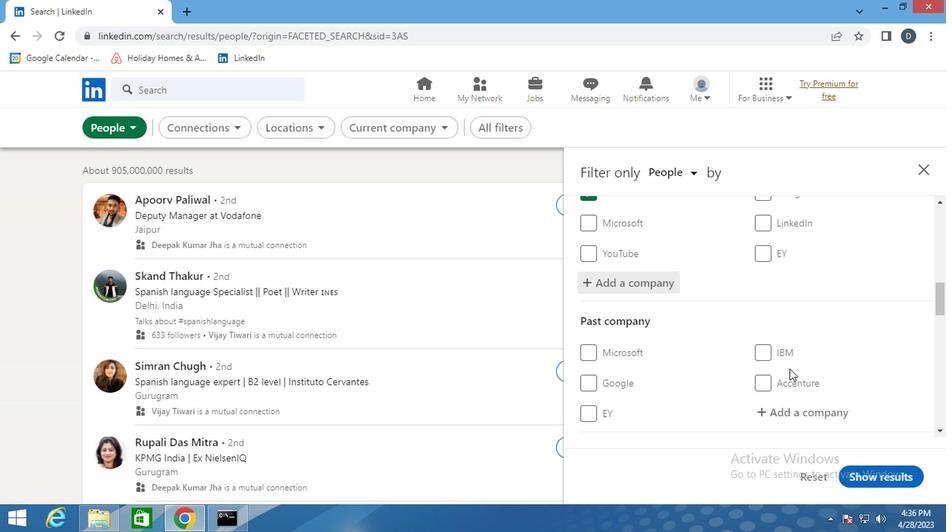 
Action: Mouse scrolled (786, 359) with delta (0, 0)
Screenshot: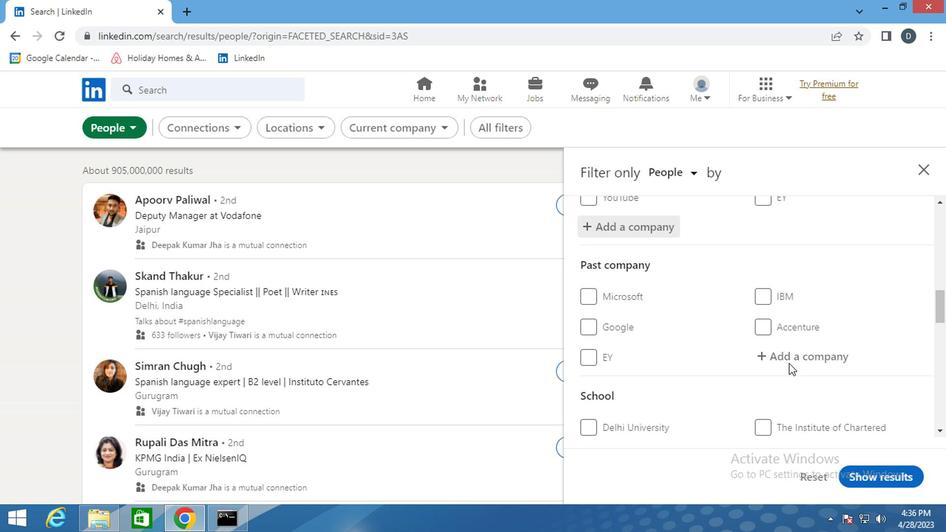 
Action: Mouse scrolled (786, 359) with delta (0, 0)
Screenshot: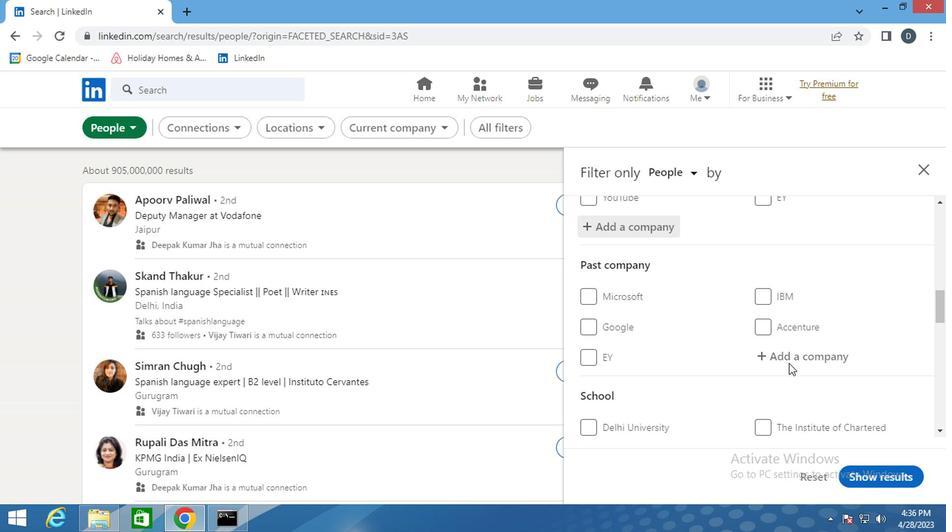 
Action: Mouse moved to (797, 364)
Screenshot: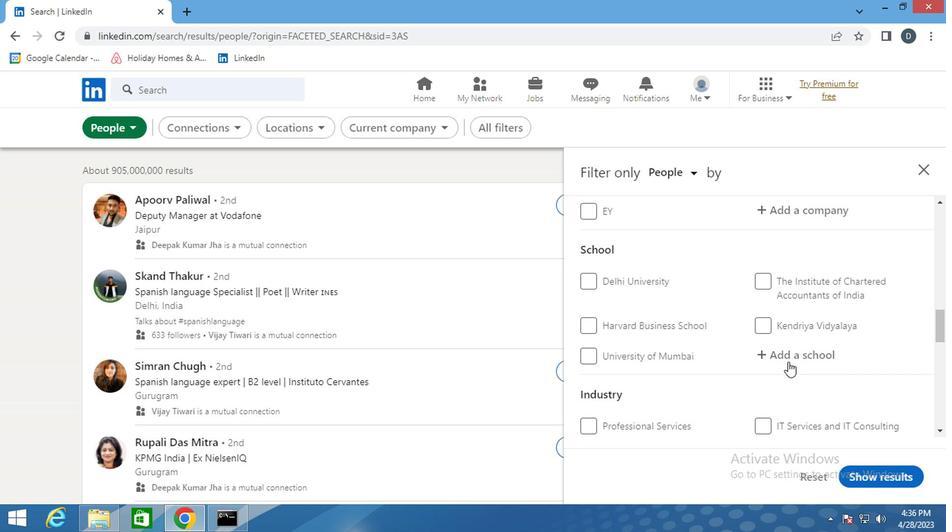 
Action: Mouse pressed left at (797, 364)
Screenshot: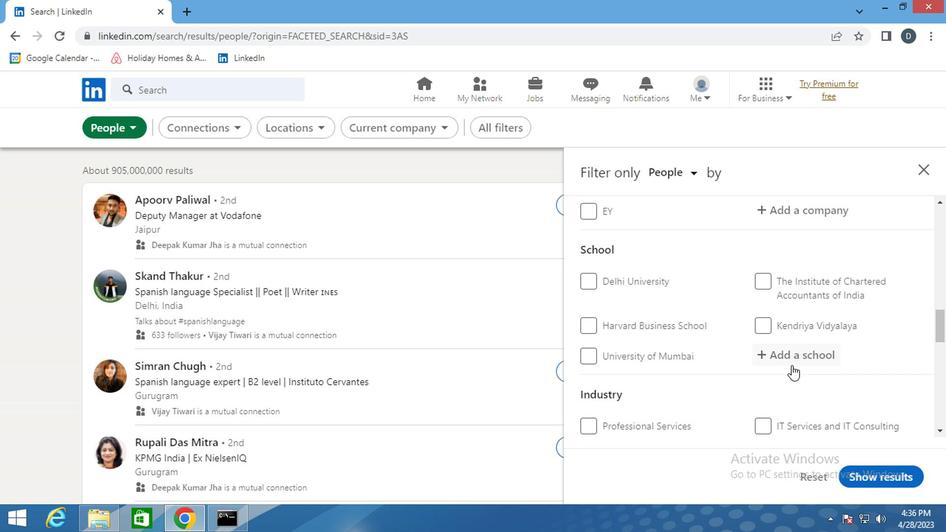 
Action: Mouse moved to (798, 363)
Screenshot: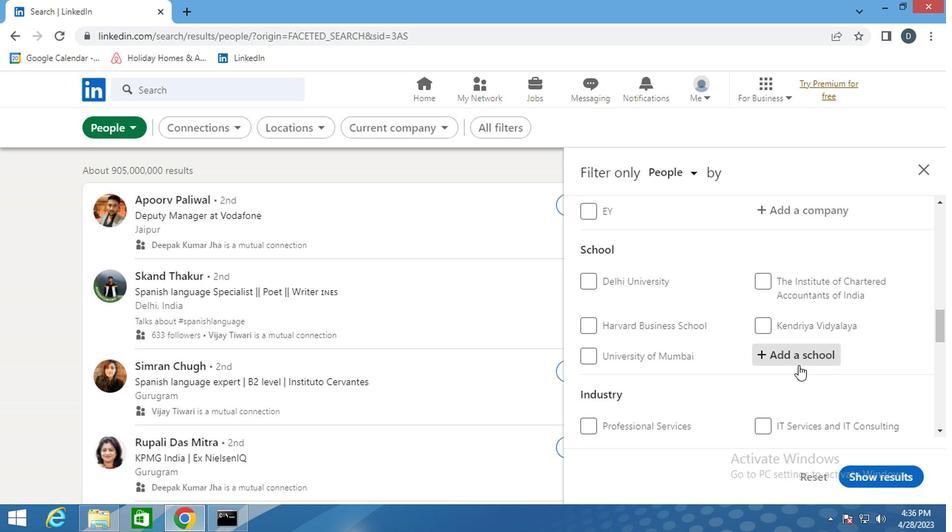
Action: Key pressed <Key.shift><Key.shift><Key.shift><Key.shift><Key.shift><Key.shift><Key.shift>SILVER<Key.space><Key.shift>OAK<Key.space><Key.shift>COLLEGE
Screenshot: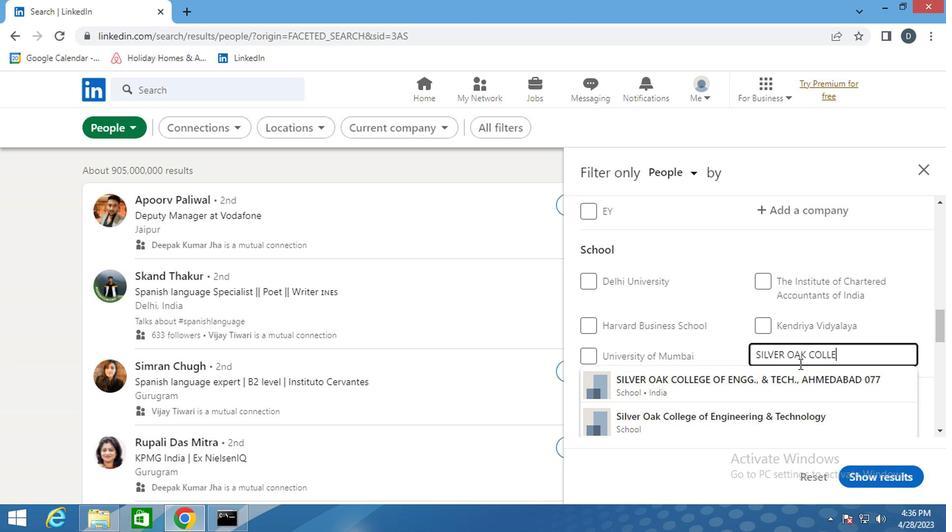 
Action: Mouse moved to (795, 387)
Screenshot: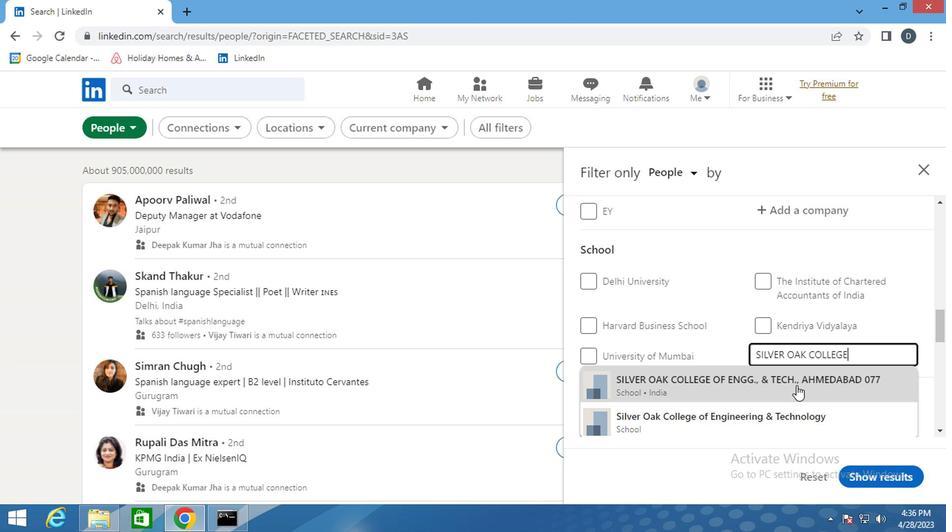 
Action: Mouse pressed left at (795, 387)
Screenshot: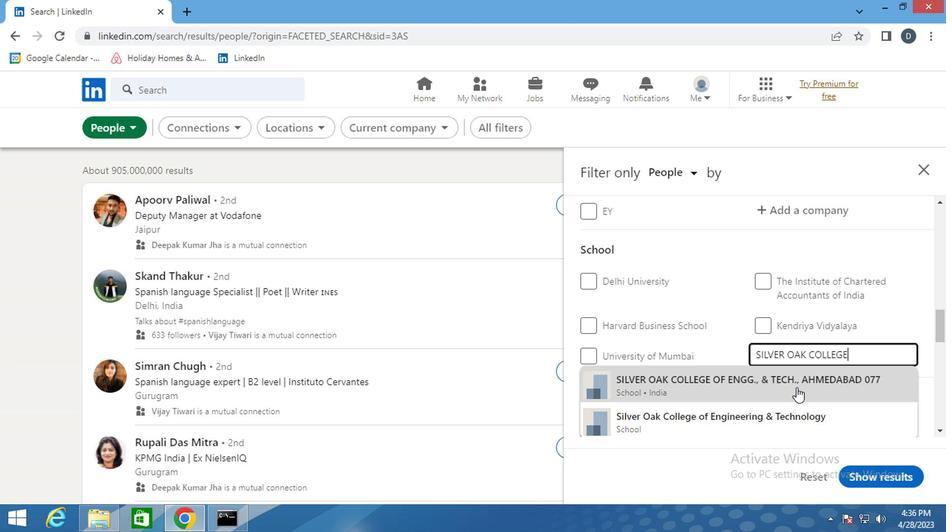 
Action: Mouse scrolled (795, 386) with delta (0, 0)
Screenshot: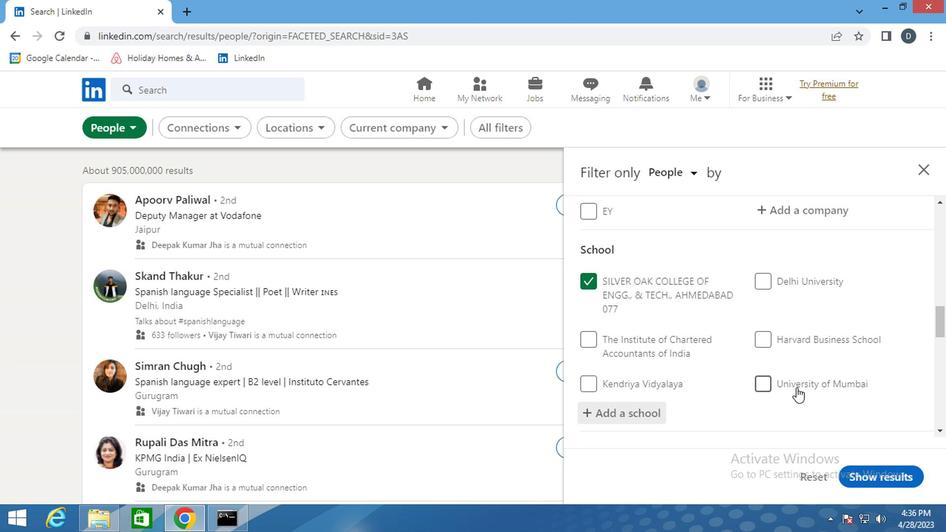 
Action: Mouse scrolled (795, 386) with delta (0, 0)
Screenshot: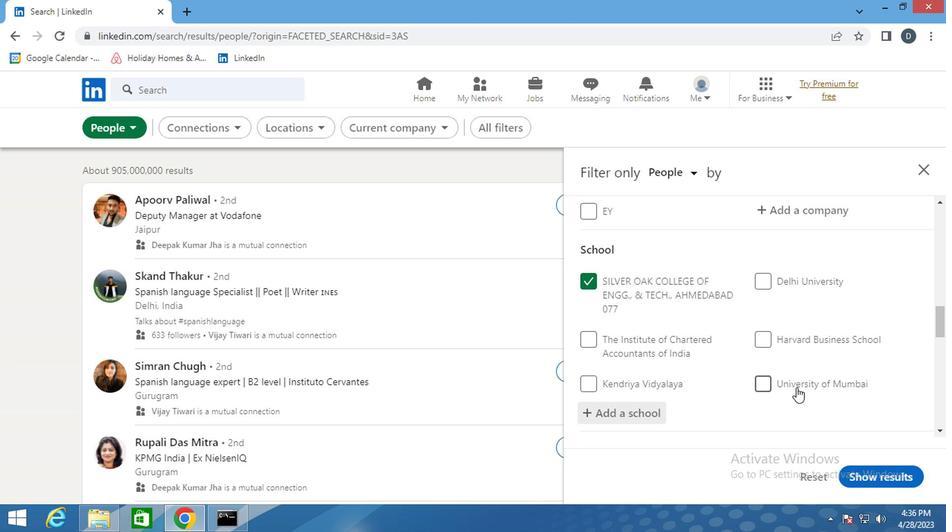 
Action: Mouse scrolled (795, 386) with delta (0, 0)
Screenshot: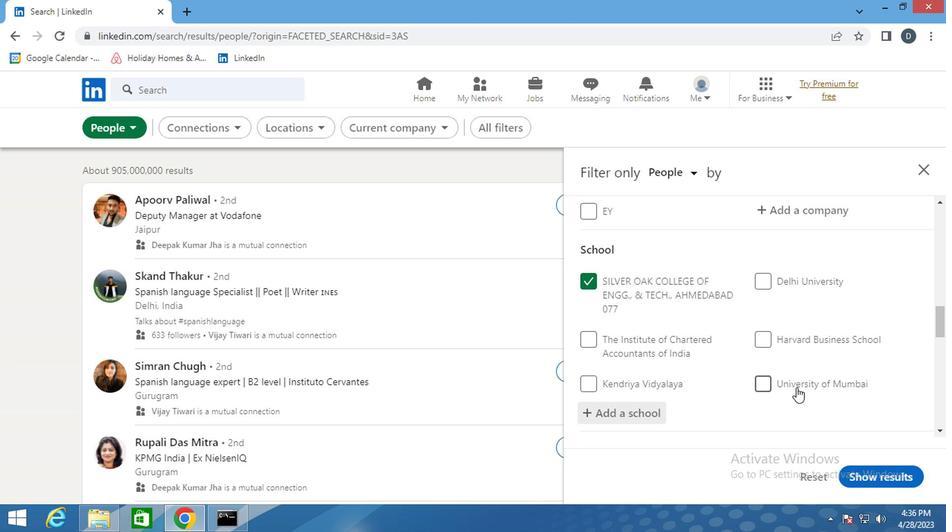 
Action: Mouse moved to (799, 354)
Screenshot: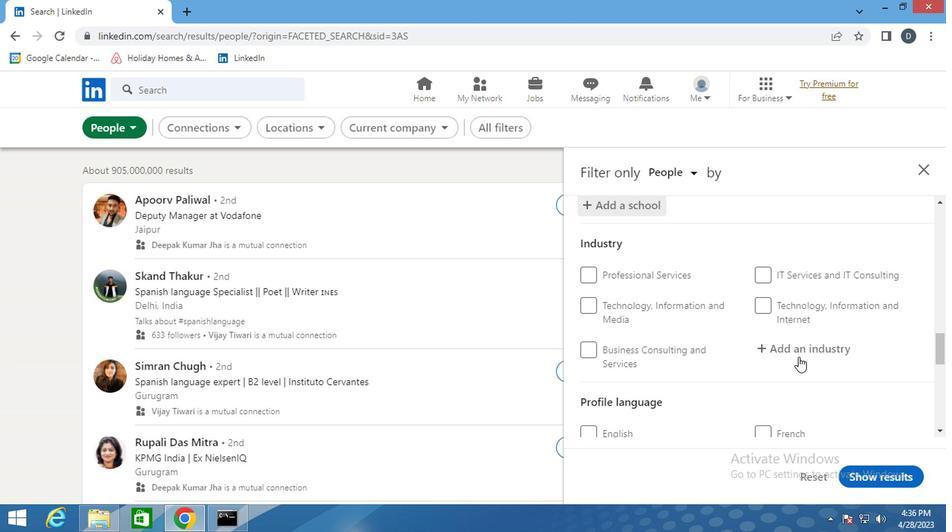 
Action: Mouse pressed left at (799, 354)
Screenshot: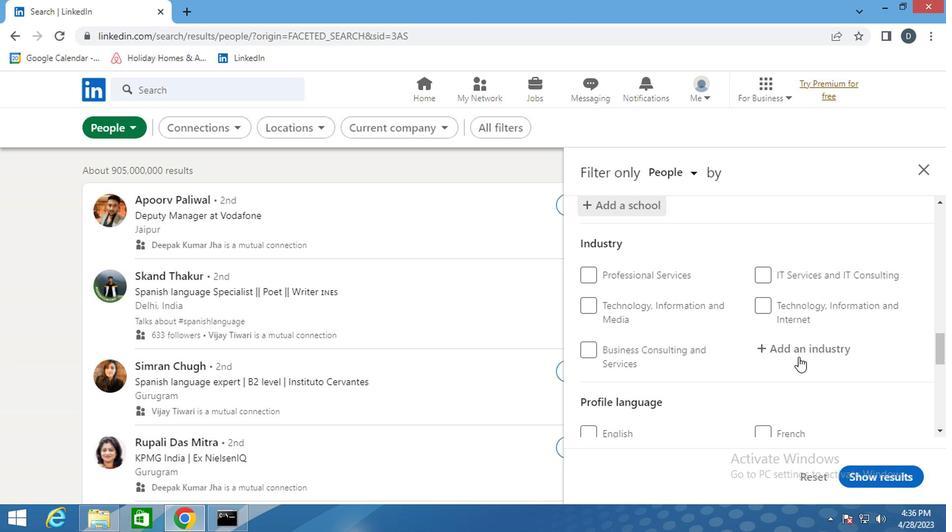 
Action: Key pressed <Key.shift><Key.shift><Key.shift><Key.shift><Key.shift><Key.shift><Key.shift><Key.shift><Key.shift><Key.shift><Key.shift><Key.shift><Key.shift>MUSEU<Key.down><Key.down><Key.up><Key.enter>
Screenshot: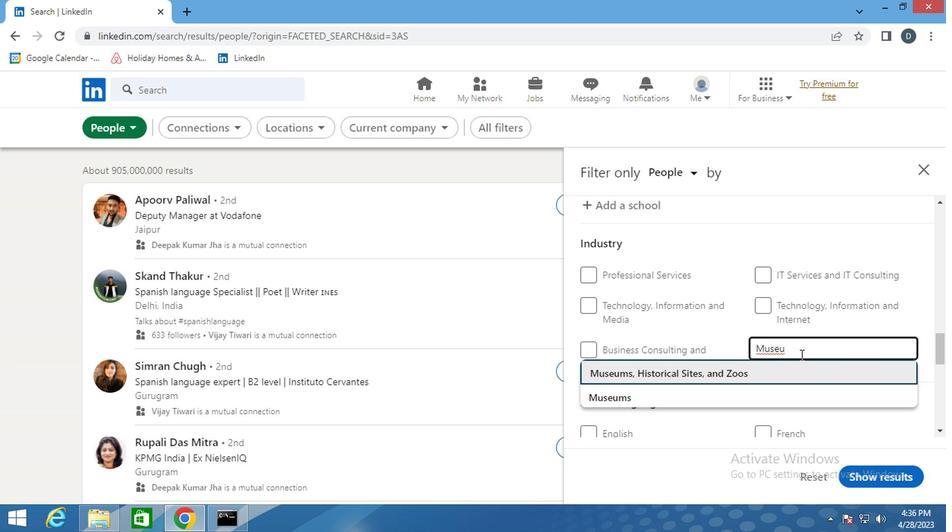 
Action: Mouse moved to (787, 301)
Screenshot: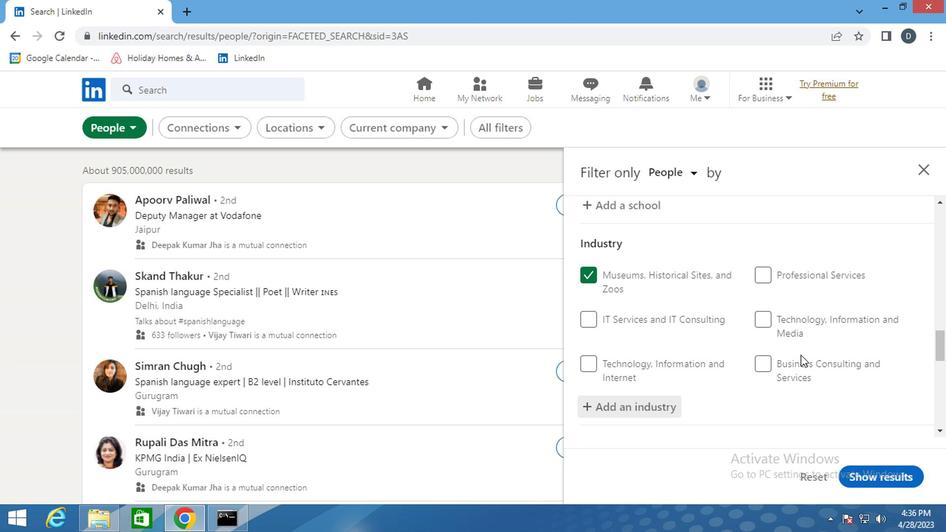 
Action: Mouse scrolled (787, 300) with delta (0, 0)
Screenshot: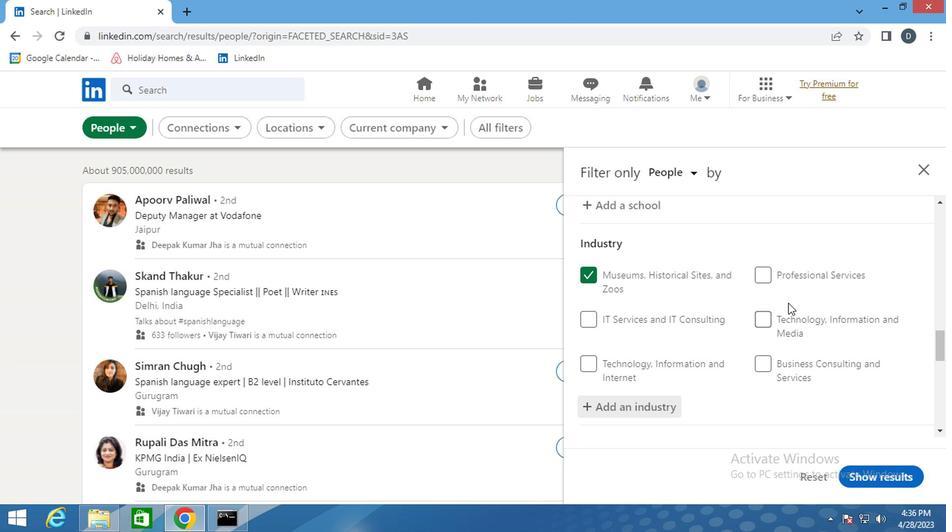 
Action: Mouse scrolled (787, 300) with delta (0, 0)
Screenshot: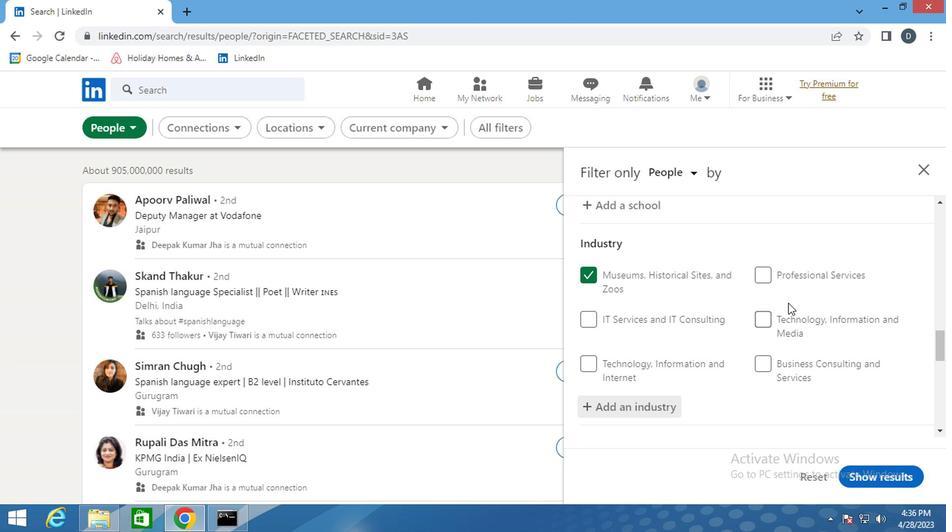 
Action: Mouse scrolled (787, 300) with delta (0, 0)
Screenshot: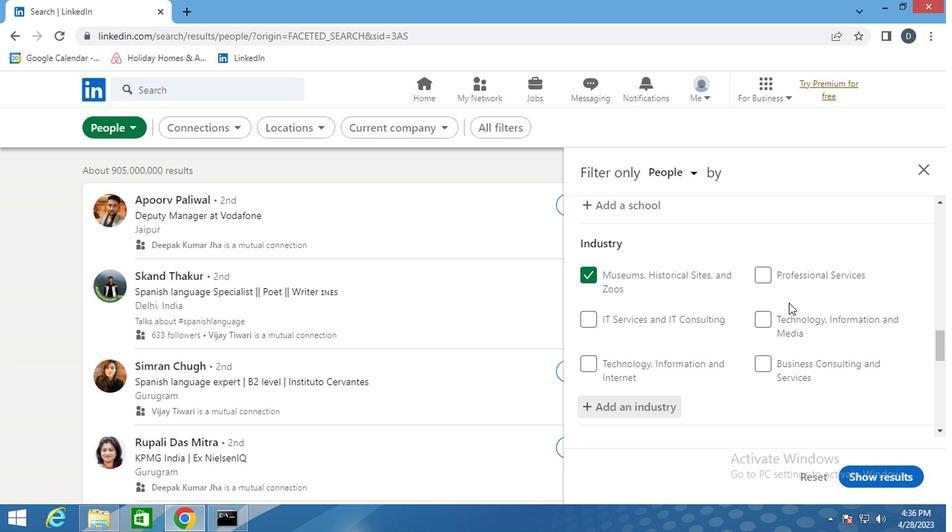 
Action: Mouse scrolled (787, 300) with delta (0, 0)
Screenshot: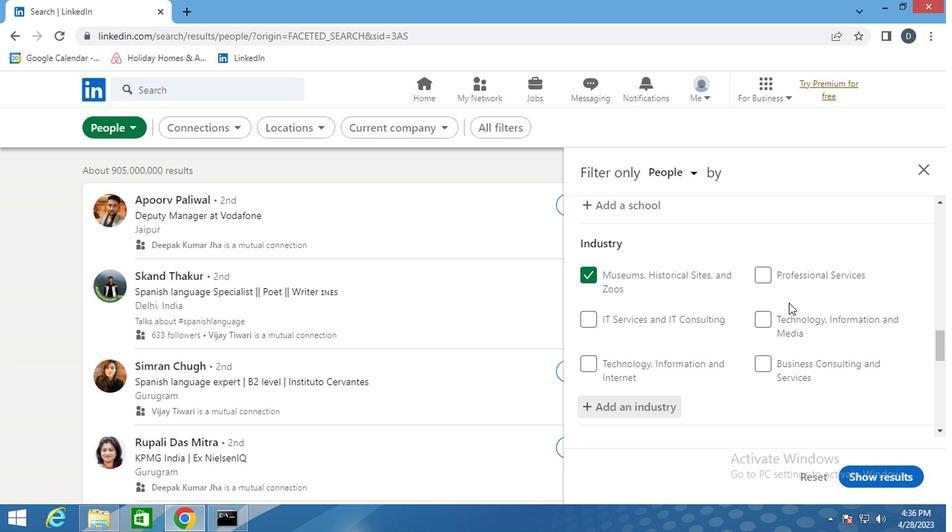 
Action: Mouse scrolled (787, 300) with delta (0, 0)
Screenshot: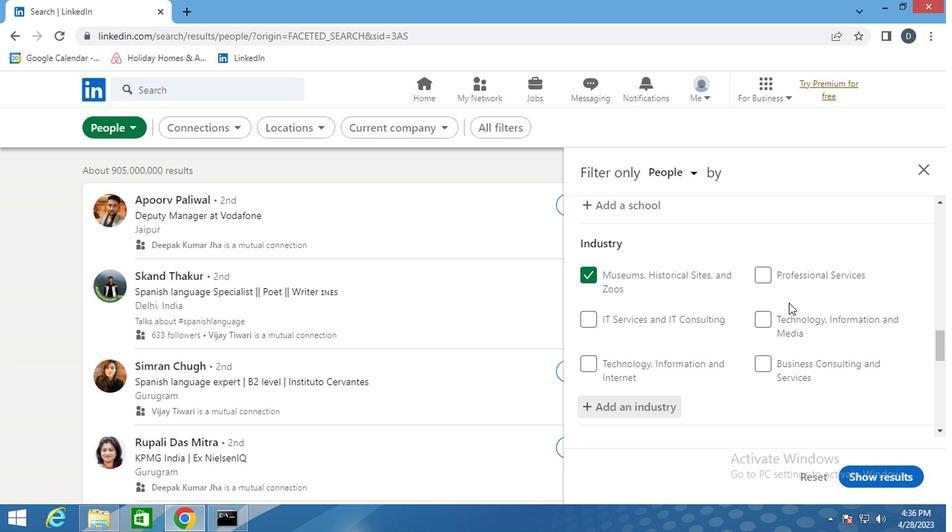 
Action: Mouse moved to (787, 300)
Screenshot: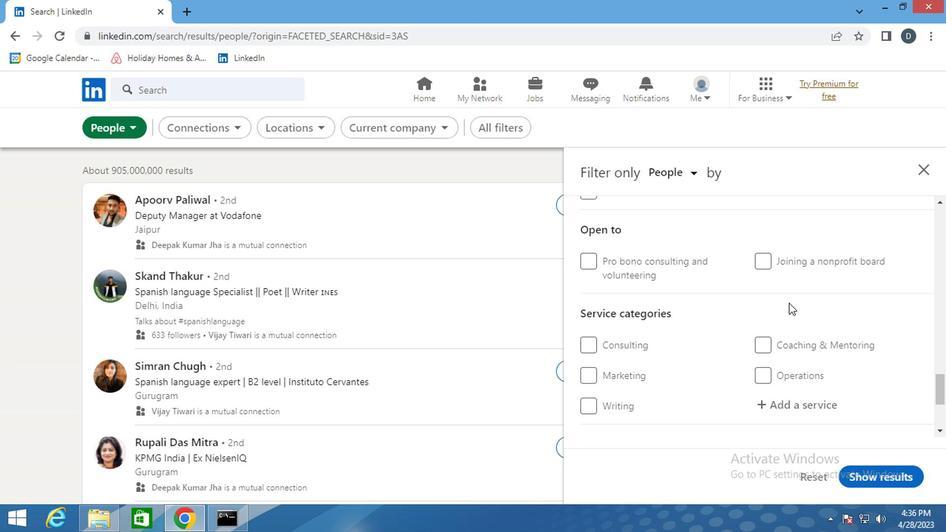 
Action: Mouse scrolled (787, 300) with delta (0, 0)
Screenshot: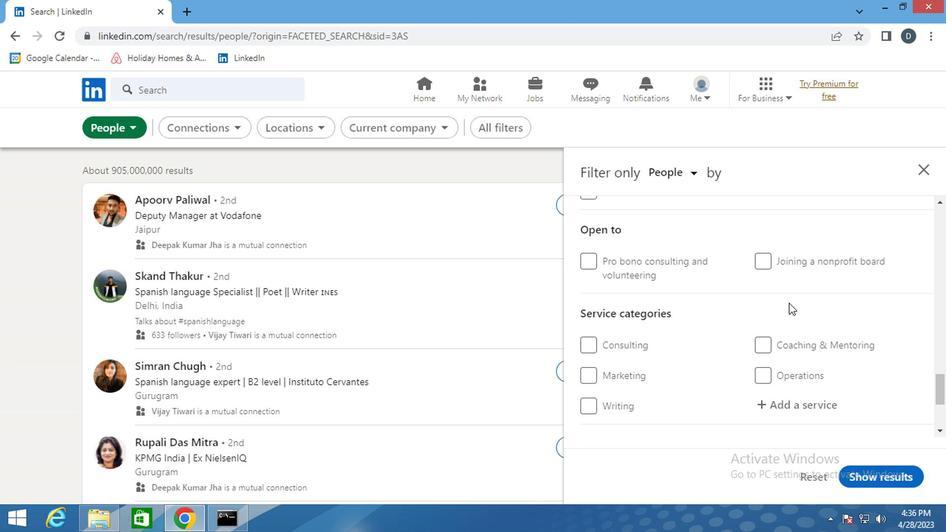 
Action: Mouse scrolled (787, 299) with delta (0, 0)
Screenshot: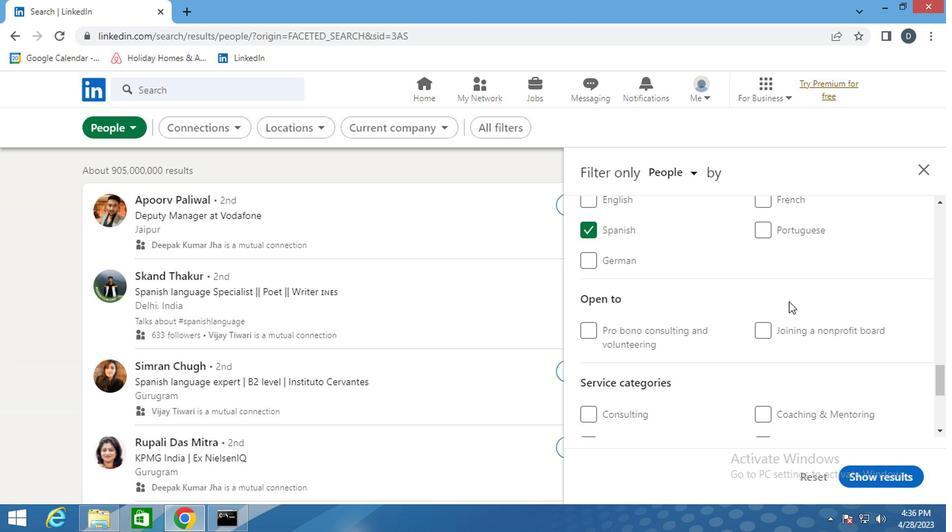 
Action: Mouse scrolled (787, 299) with delta (0, 0)
Screenshot: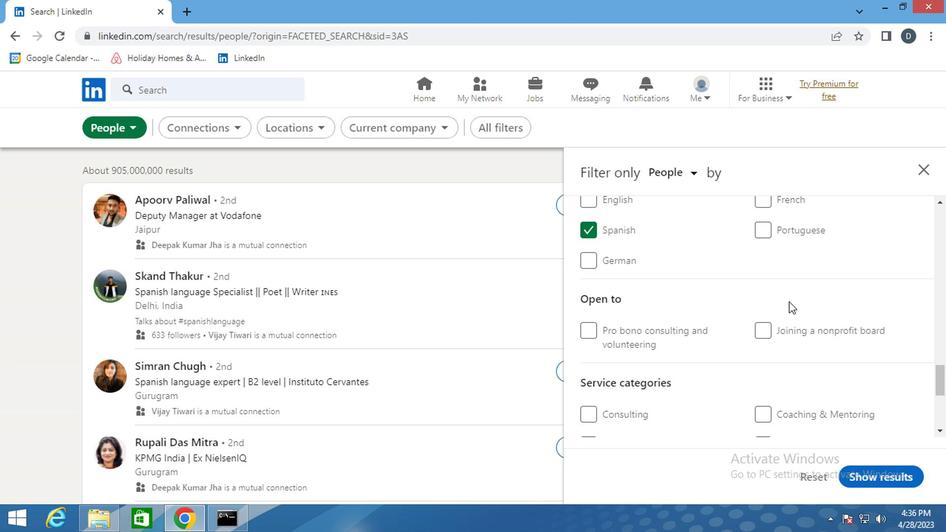 
Action: Mouse moved to (800, 331)
Screenshot: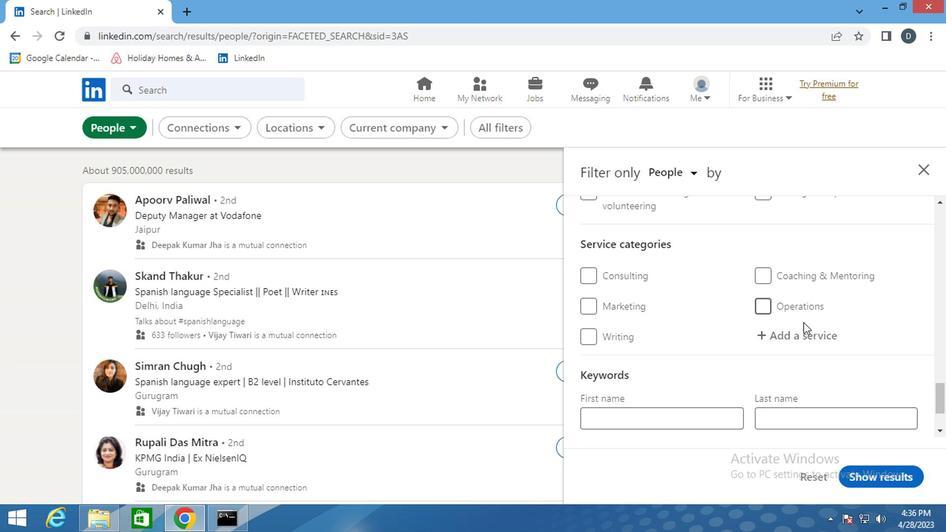 
Action: Mouse pressed left at (800, 331)
Screenshot: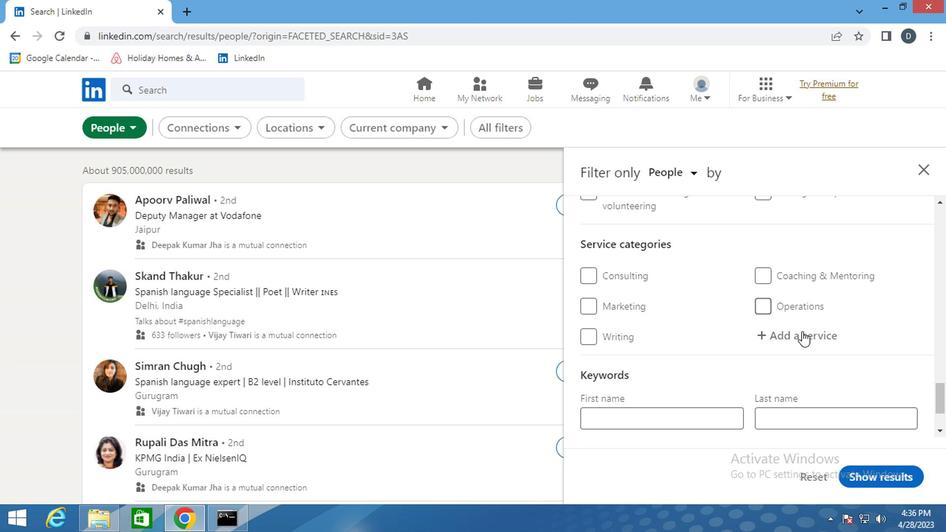 
Action: Key pressed <Key.shift><Key.shift><Key.shift><Key.shift><Key.shift><Key.shift><Key.shift><Key.shift><Key.shift><Key.shift><Key.shift><Key.shift><Key.shift><Key.shift><Key.shift>VISUAL<Key.space><Key.shift><Key.down><Key.enter>
Screenshot: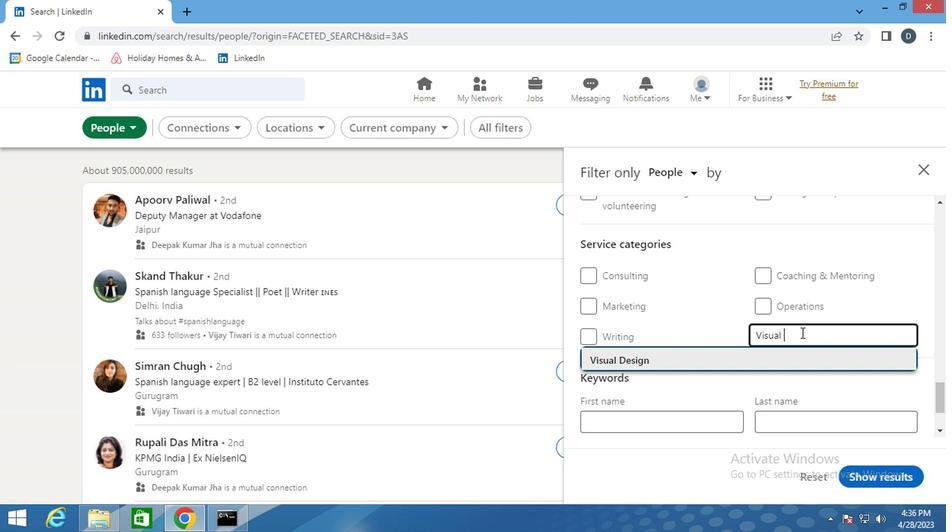 
Action: Mouse moved to (793, 316)
Screenshot: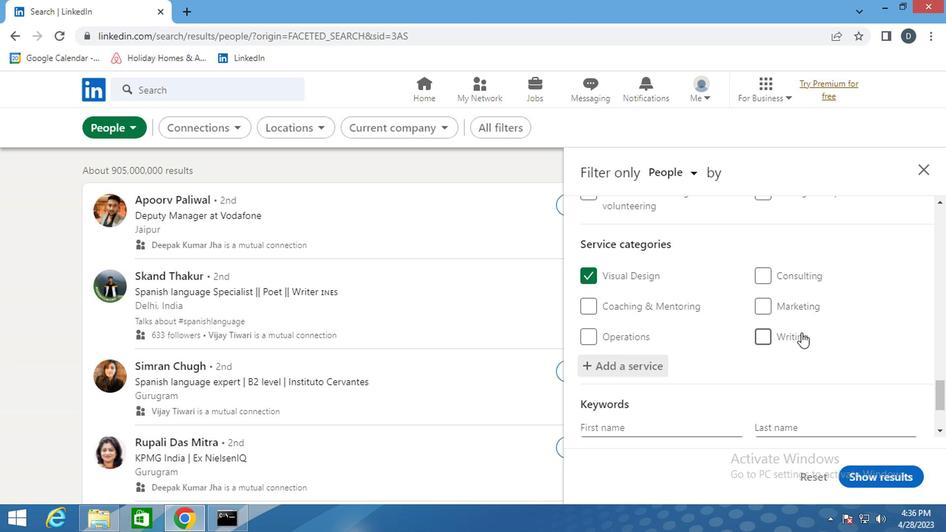 
Action: Mouse scrolled (793, 315) with delta (0, 0)
Screenshot: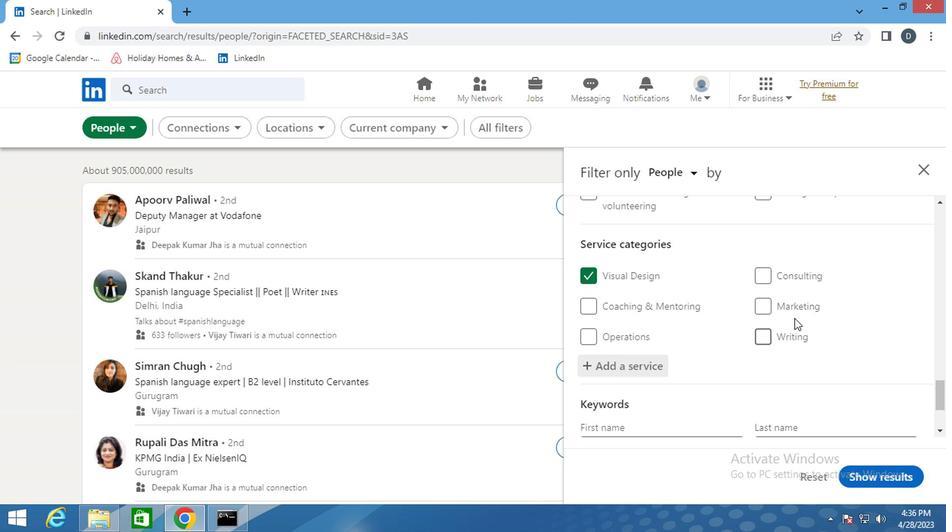
Action: Mouse scrolled (793, 315) with delta (0, 0)
Screenshot: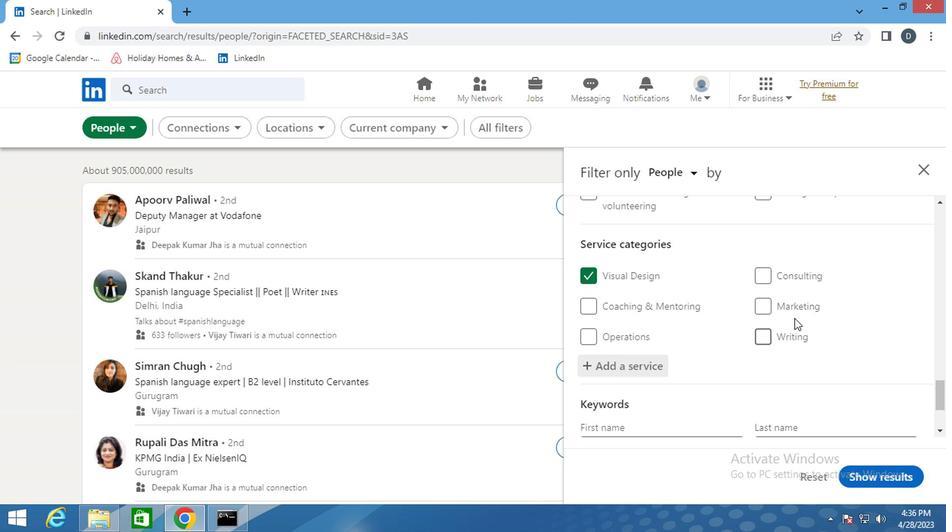 
Action: Mouse scrolled (793, 315) with delta (0, 0)
Screenshot: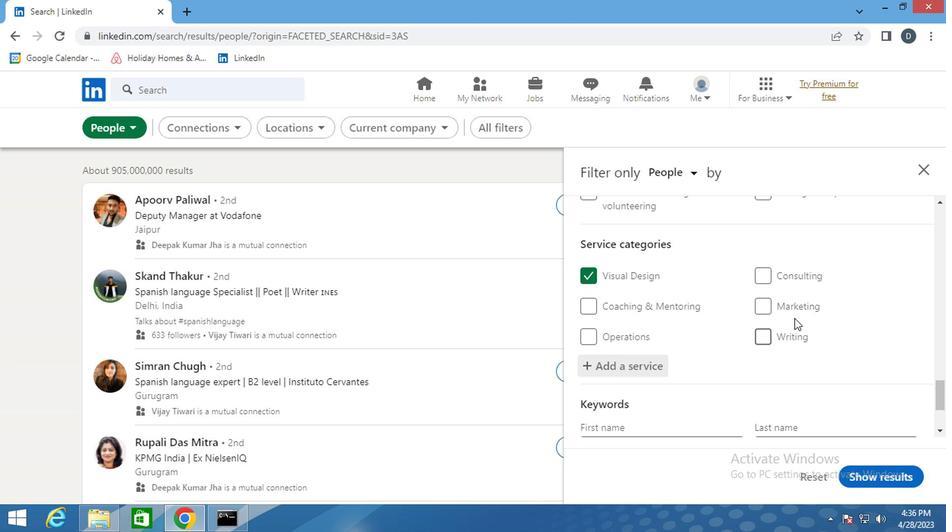 
Action: Mouse scrolled (793, 315) with delta (0, 0)
Screenshot: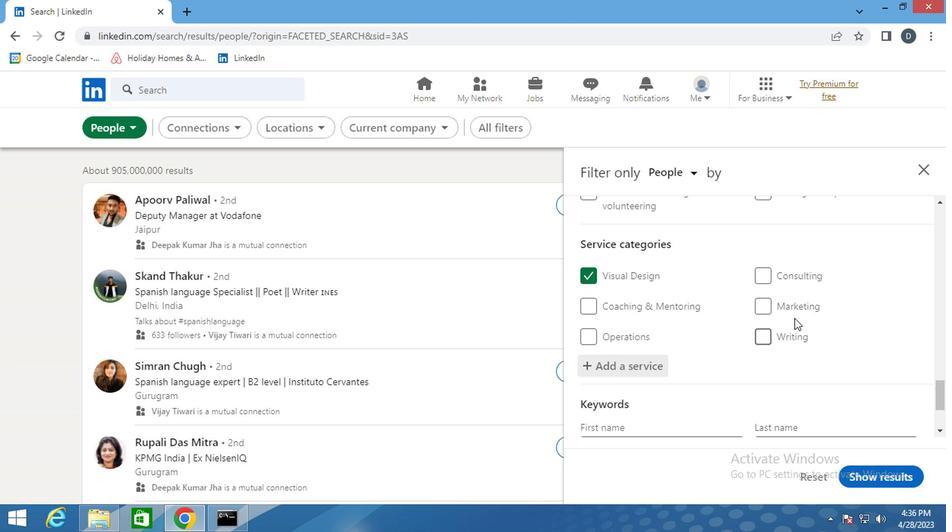 
Action: Mouse scrolled (793, 315) with delta (0, 0)
Screenshot: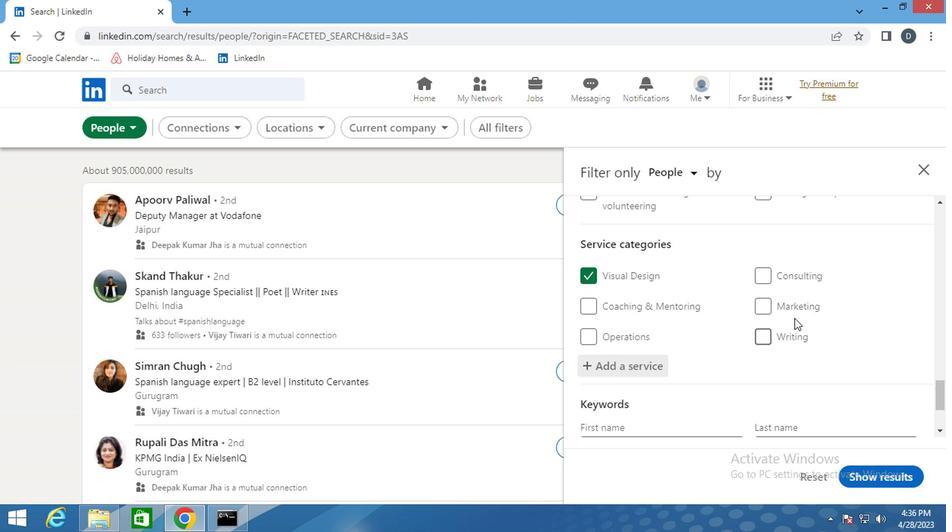 
Action: Mouse scrolled (793, 315) with delta (0, 0)
Screenshot: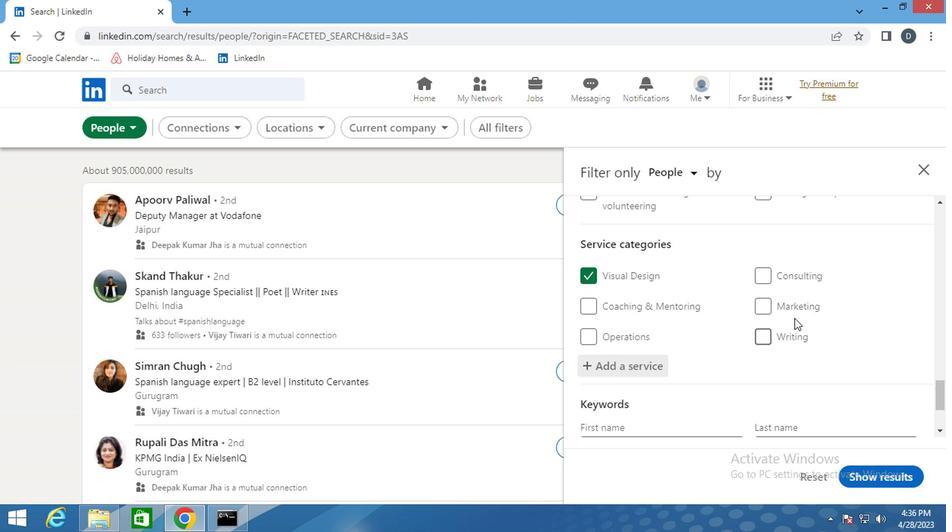 
Action: Mouse moved to (682, 373)
Screenshot: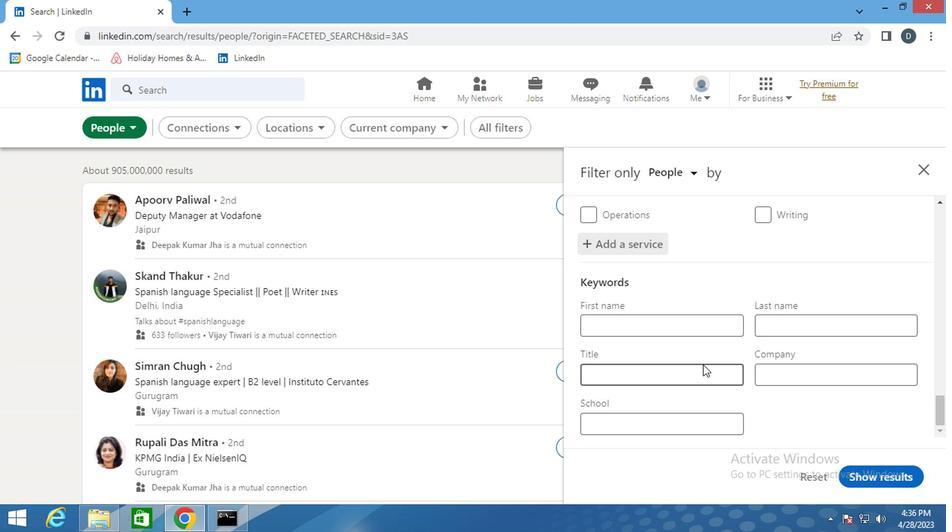 
Action: Mouse pressed left at (682, 373)
Screenshot: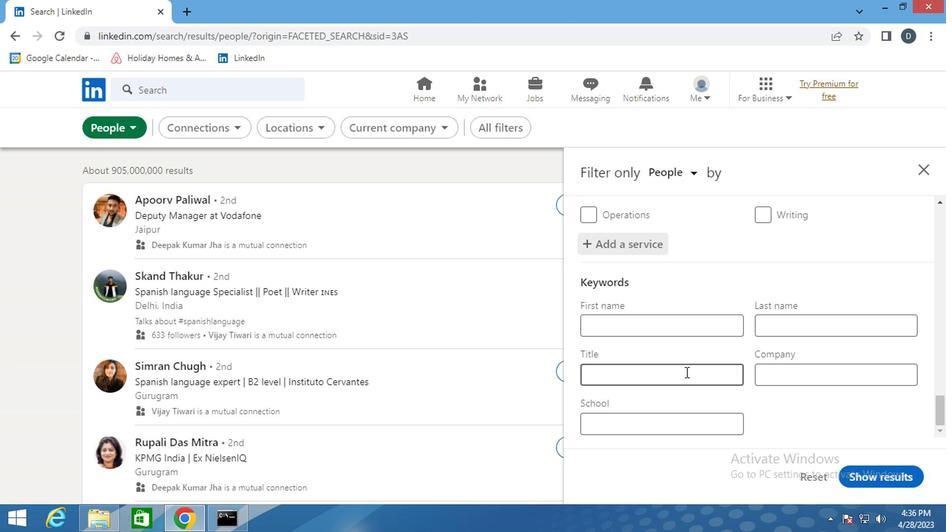
Action: Key pressed <Key.shift><Key.shift><Key.shift><Key.shift><Key.shift><Key.shift><Key.shift><Key.shift><Key.shift>TRUCK<Key.space><Key.shift>DRIVER
Screenshot: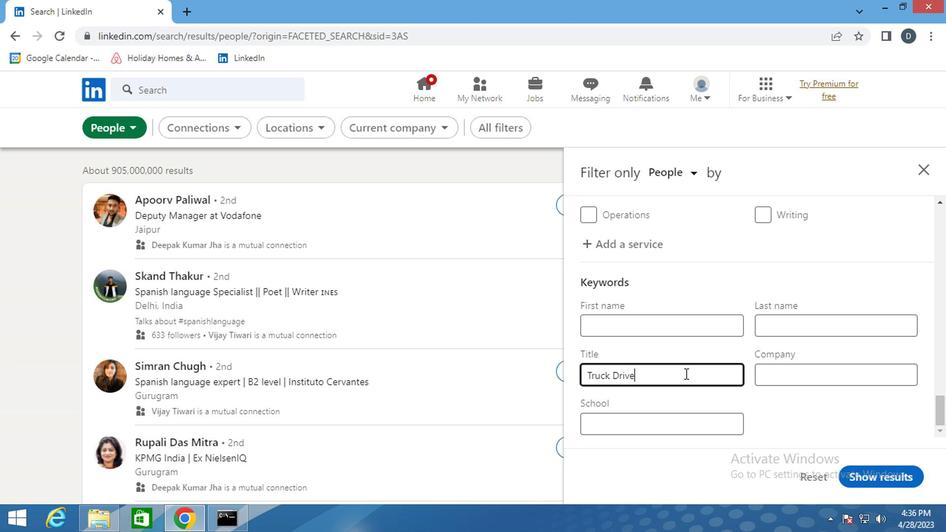 
Action: Mouse moved to (868, 480)
Screenshot: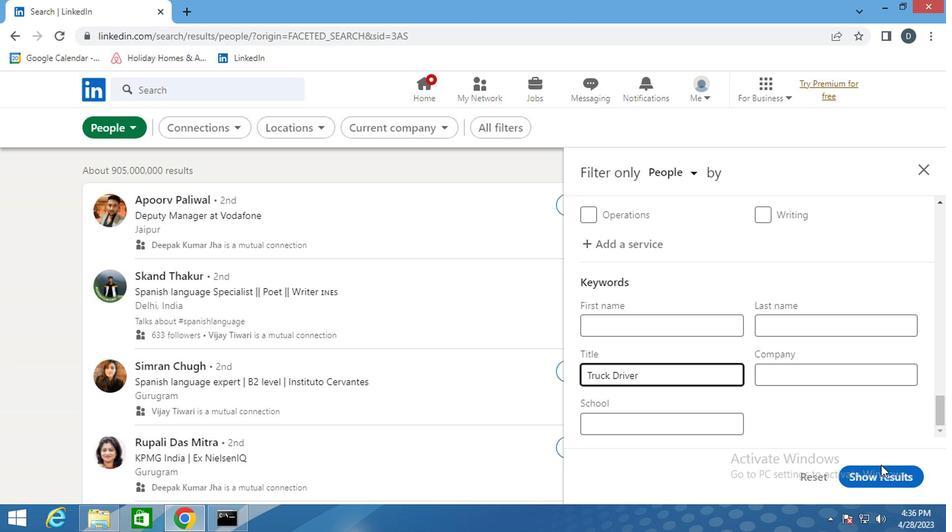 
Action: Mouse pressed left at (868, 480)
Screenshot: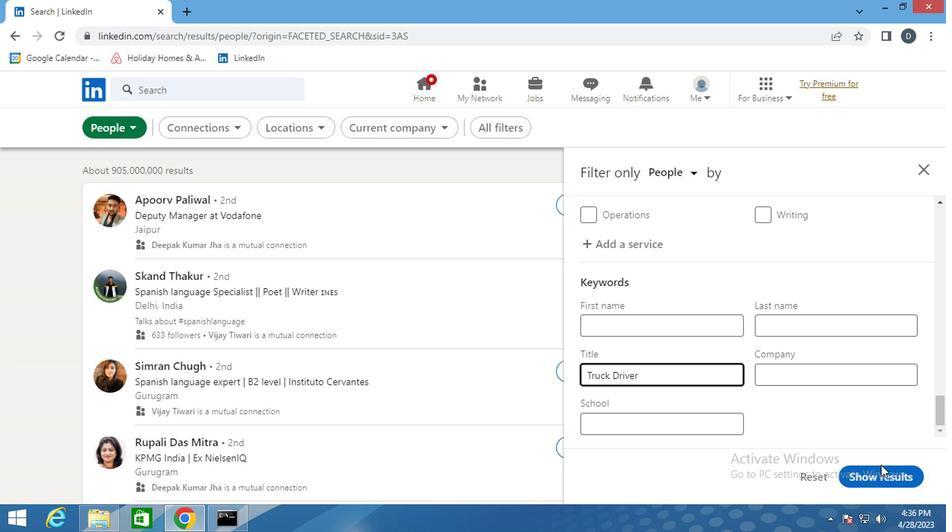 
Action: Mouse moved to (832, 355)
Screenshot: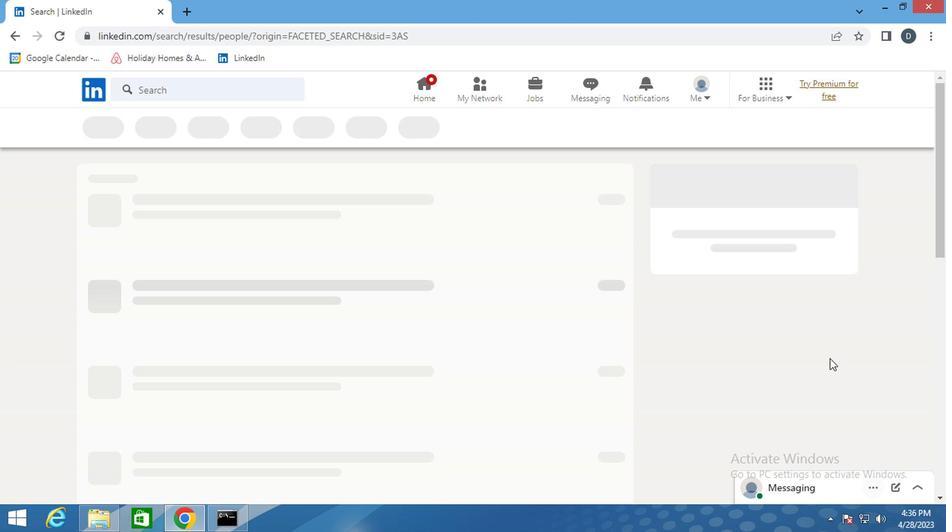 
